 Task: Find connections with filter location Bobo-Dioulasso with filter topic #homes with filter profile language German with filter current company Khaitan & Co with filter school Sankara College of Science and Commerce with filter industry Venture Capital and Private Equity Principals with filter service category DUI Law with filter keywords title Principal
Action: Mouse moved to (480, 91)
Screenshot: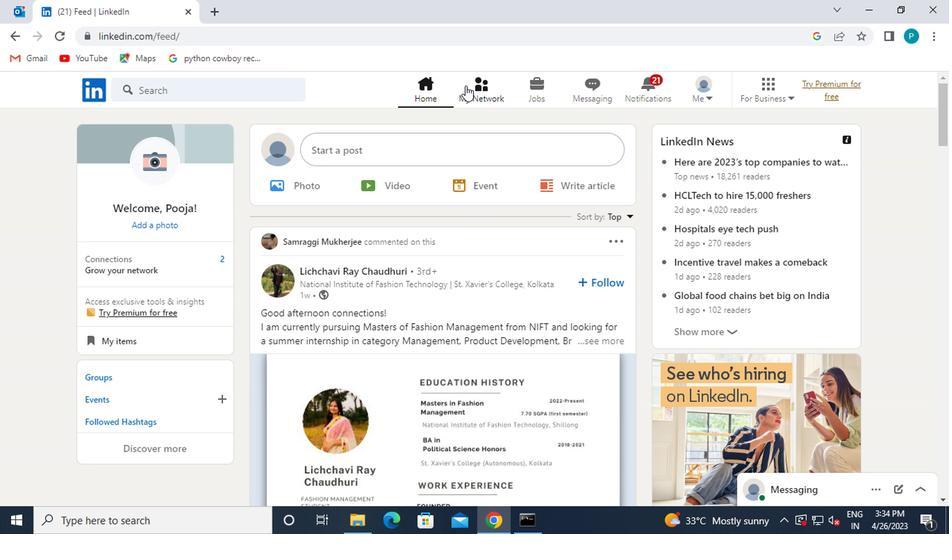 
Action: Mouse pressed left at (480, 91)
Screenshot: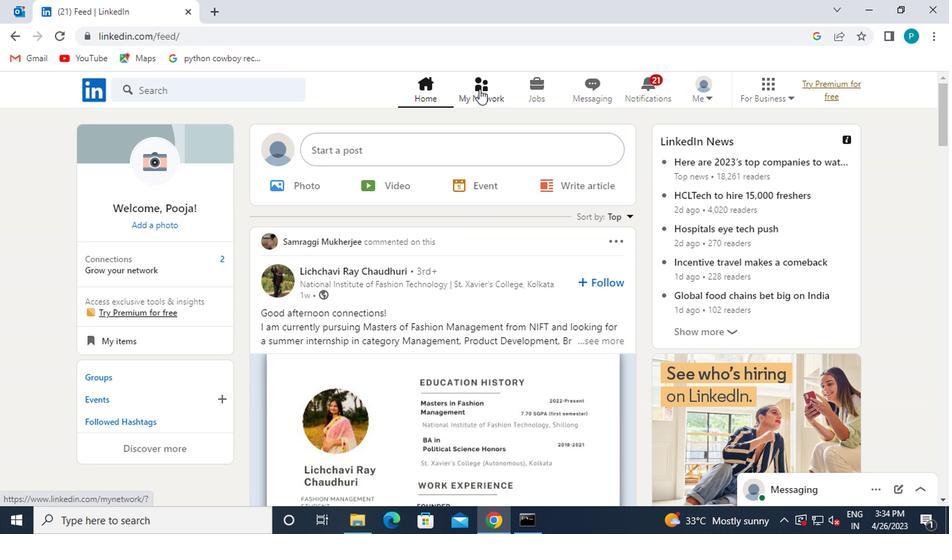 
Action: Mouse moved to (170, 165)
Screenshot: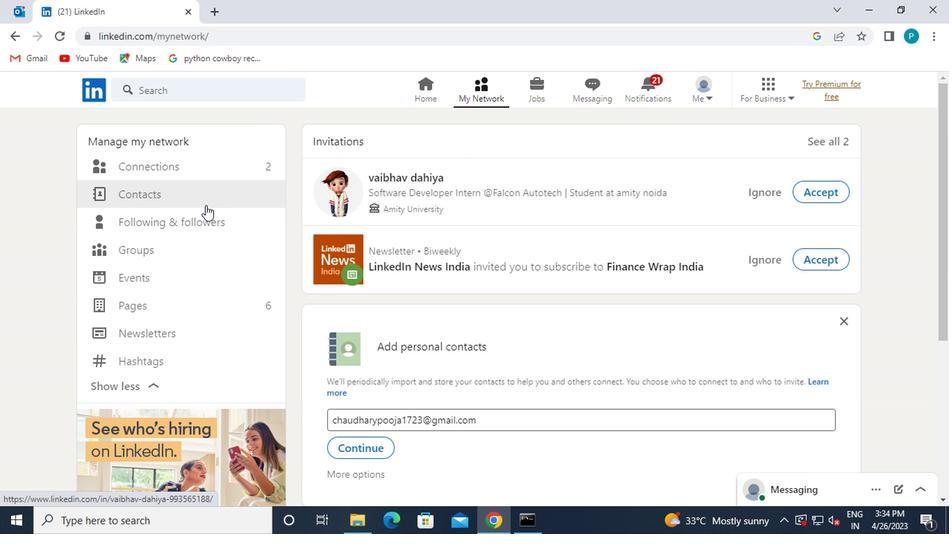 
Action: Mouse pressed left at (170, 165)
Screenshot: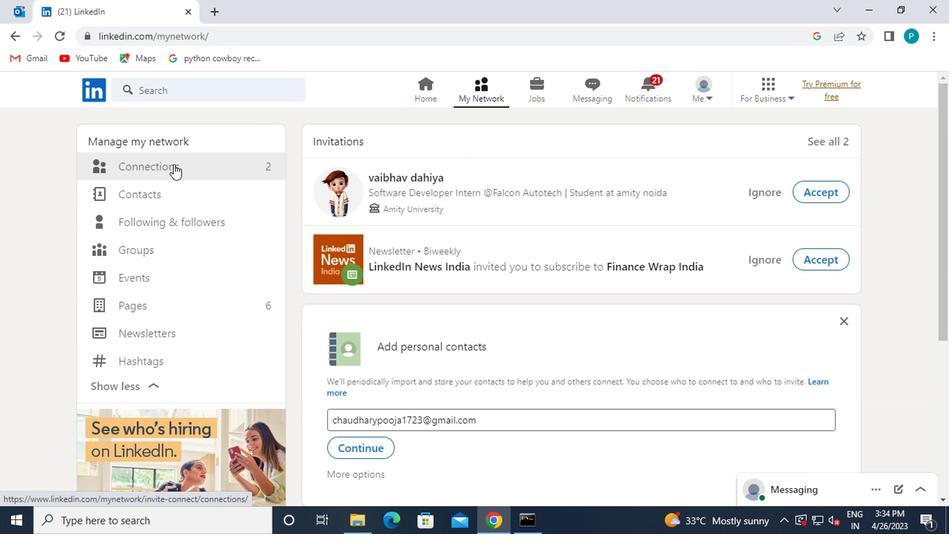 
Action: Mouse moved to (568, 173)
Screenshot: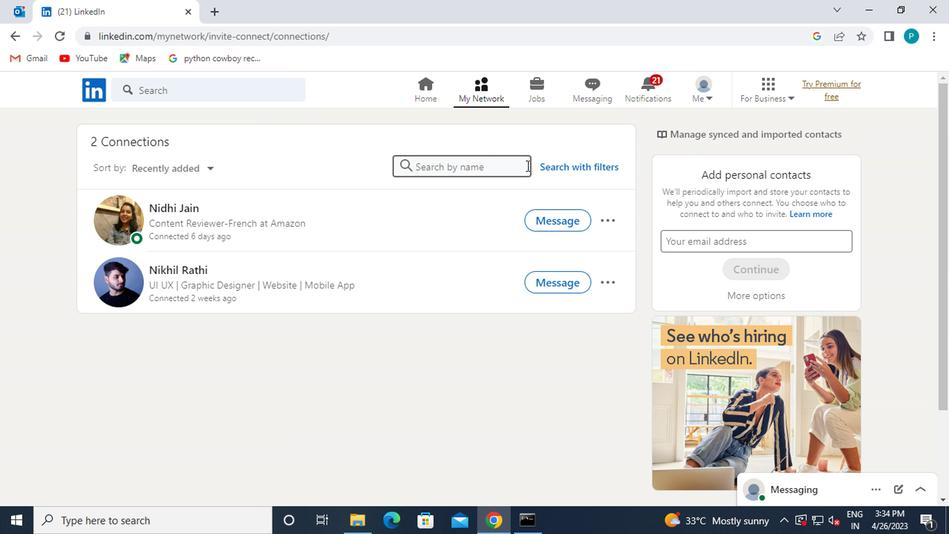 
Action: Mouse pressed left at (568, 173)
Screenshot: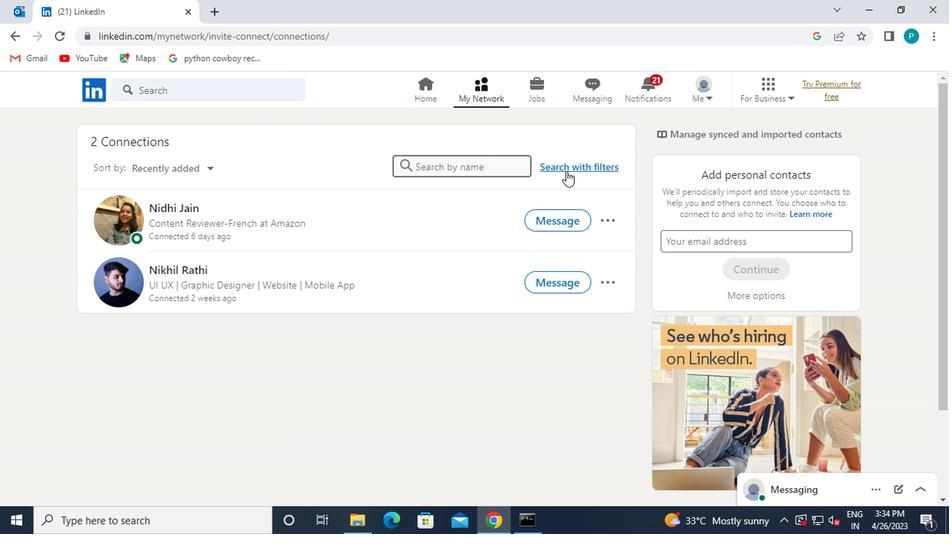 
Action: Mouse moved to (447, 128)
Screenshot: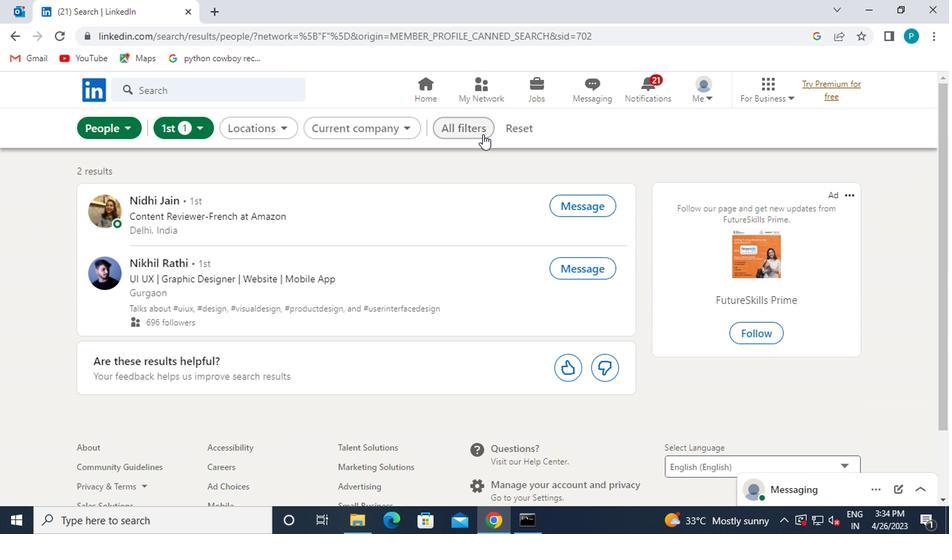 
Action: Mouse pressed left at (447, 128)
Screenshot: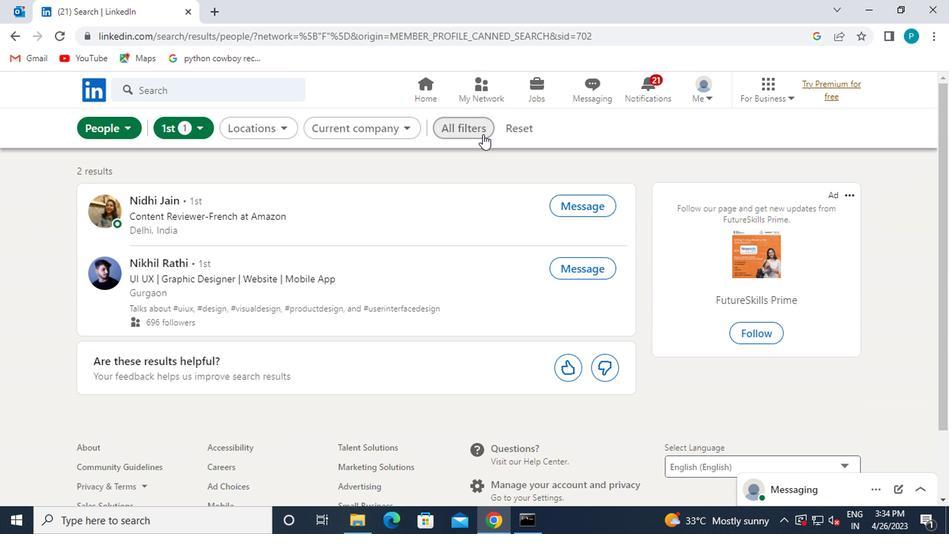 
Action: Mouse moved to (758, 268)
Screenshot: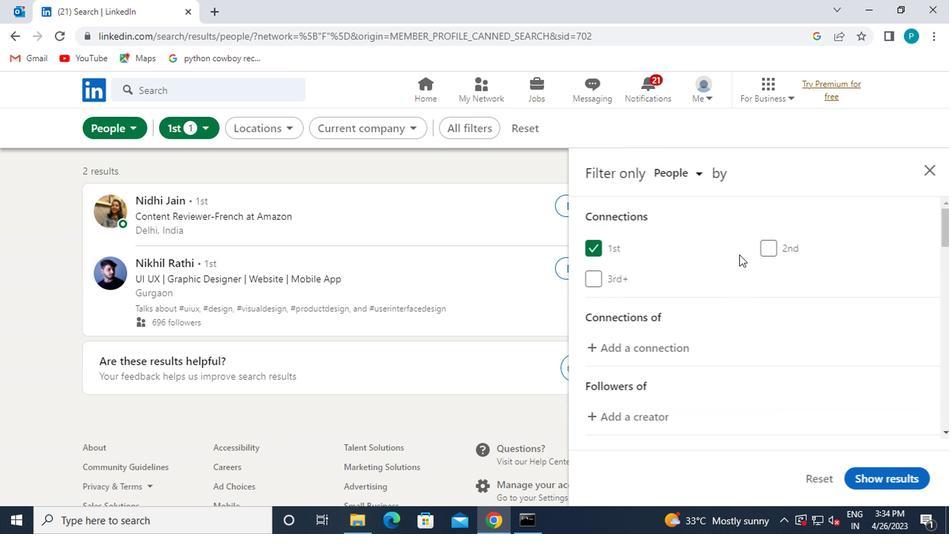 
Action: Mouse scrolled (758, 268) with delta (0, 0)
Screenshot: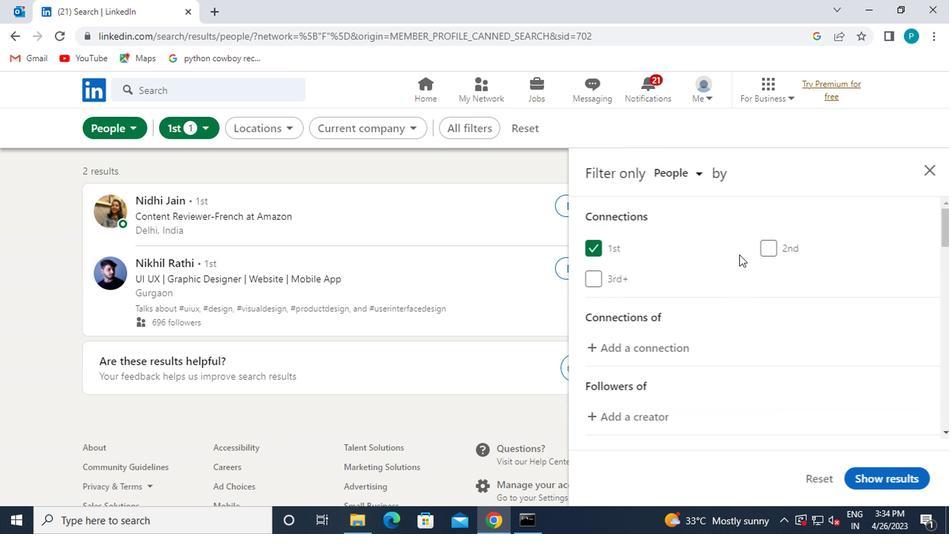 
Action: Mouse moved to (761, 273)
Screenshot: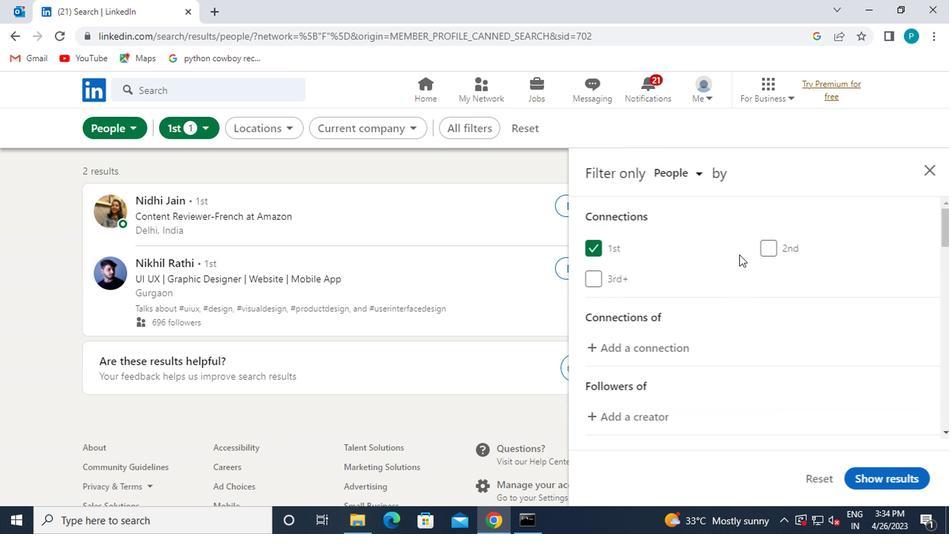 
Action: Mouse scrolled (761, 273) with delta (0, 0)
Screenshot: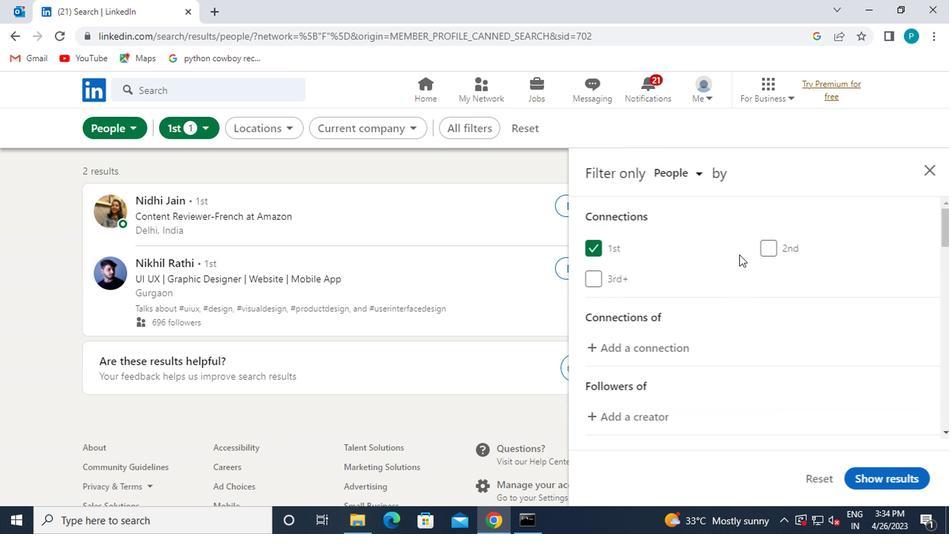 
Action: Mouse moved to (767, 290)
Screenshot: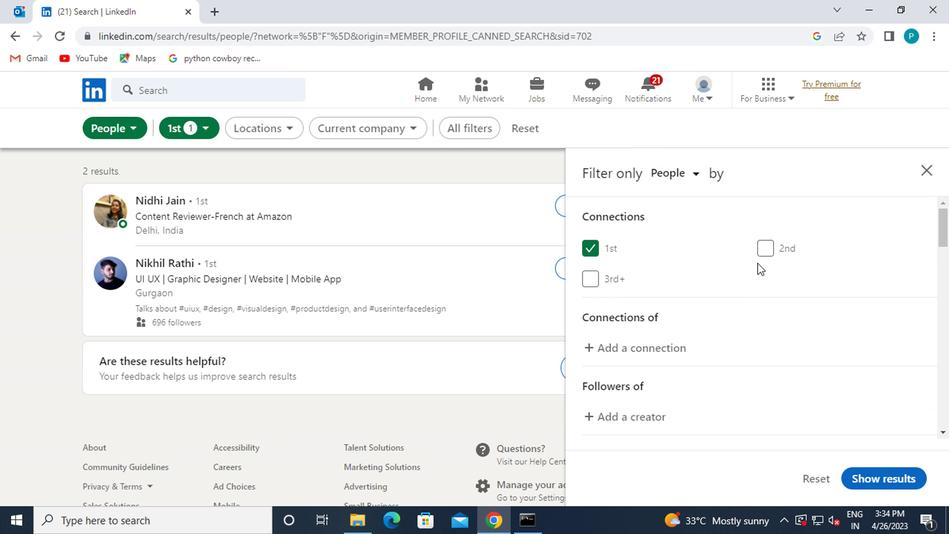 
Action: Mouse scrolled (767, 289) with delta (0, 0)
Screenshot: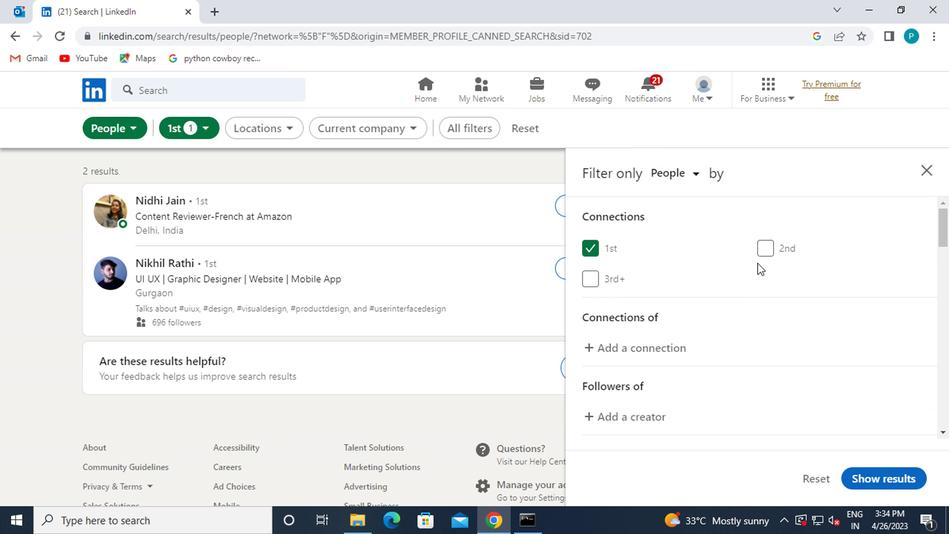
Action: Mouse moved to (777, 350)
Screenshot: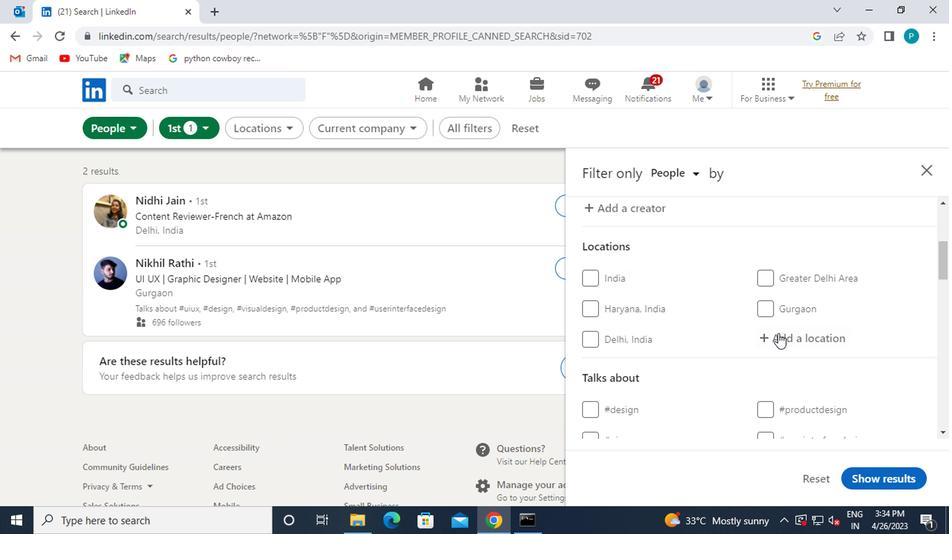 
Action: Mouse pressed left at (777, 350)
Screenshot: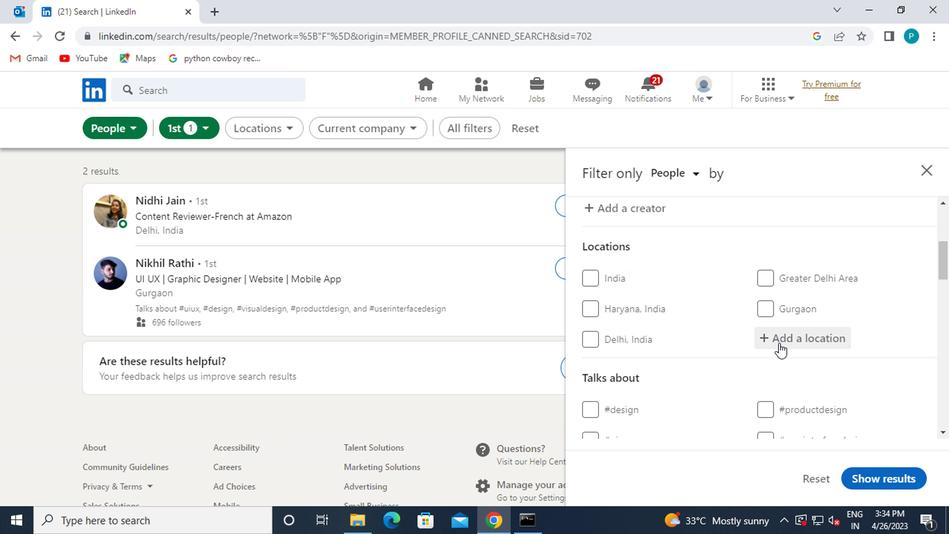 
Action: Mouse moved to (781, 346)
Screenshot: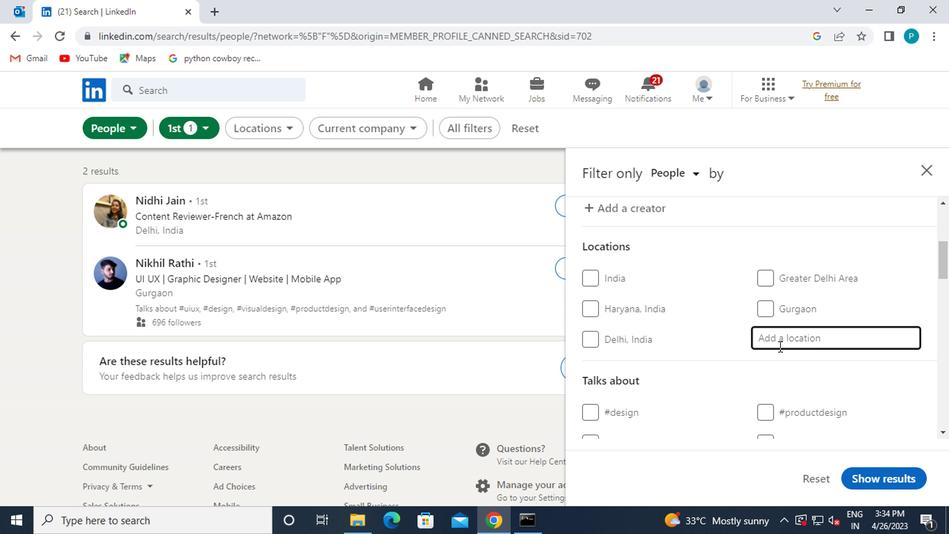 
Action: Key pressed <Key.caps_lock>b<Key.caps_lock>obo-dioulasso
Screenshot: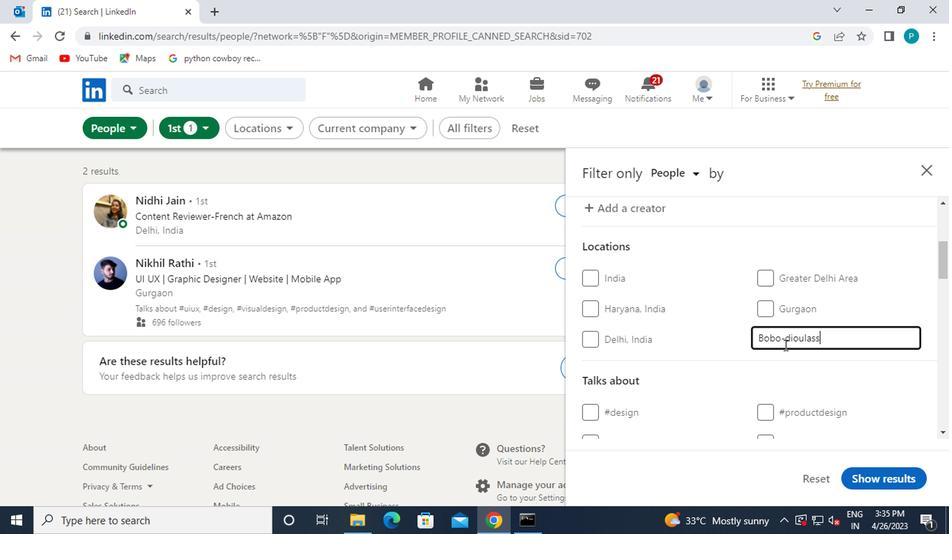 
Action: Mouse moved to (723, 377)
Screenshot: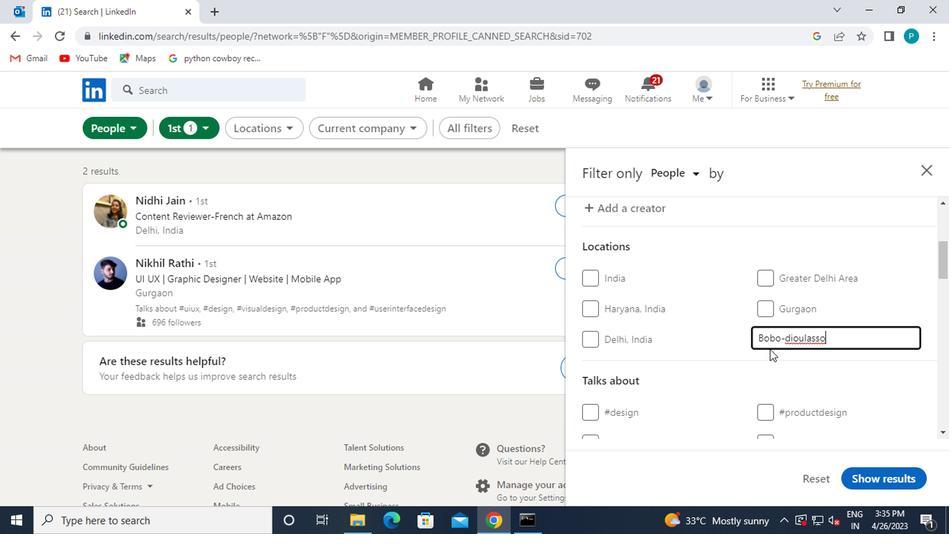 
Action: Mouse scrolled (723, 376) with delta (0, 0)
Screenshot: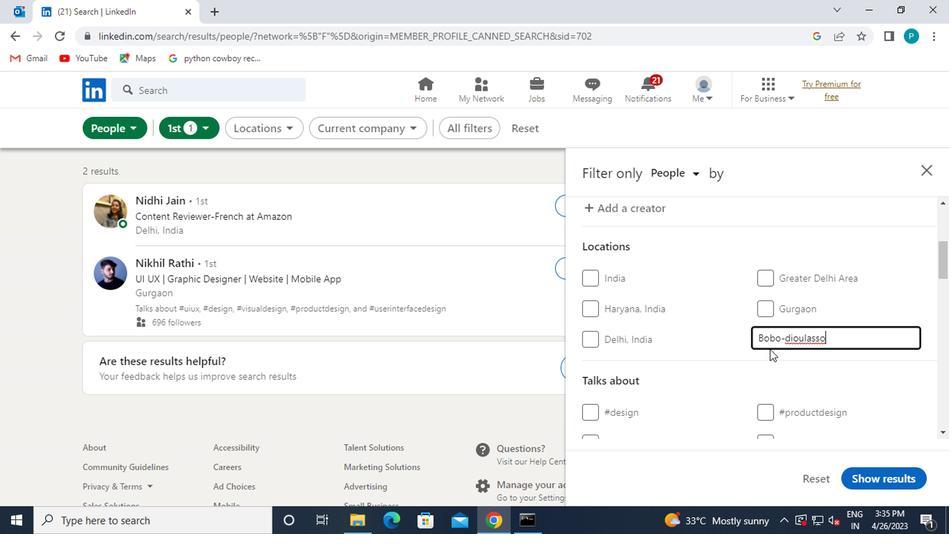 
Action: Mouse moved to (721, 377)
Screenshot: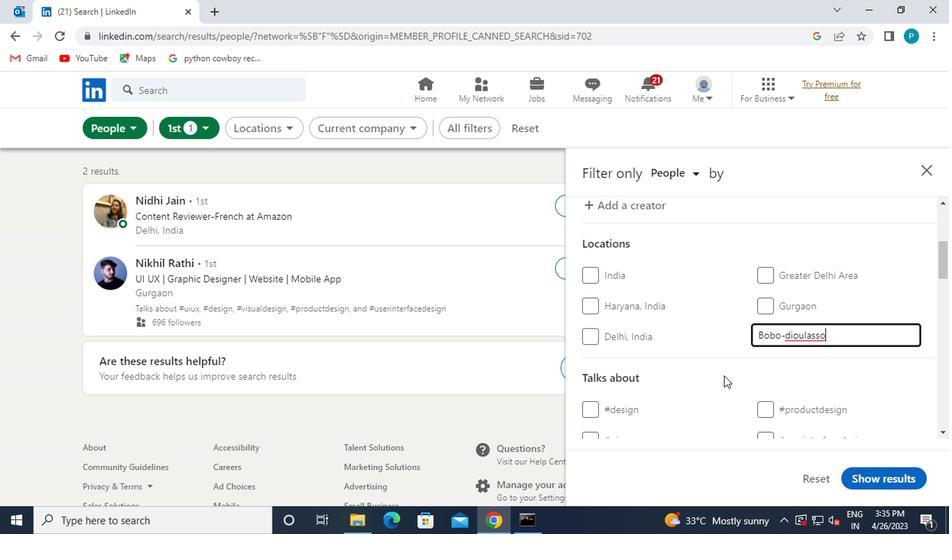 
Action: Mouse scrolled (721, 376) with delta (0, 0)
Screenshot: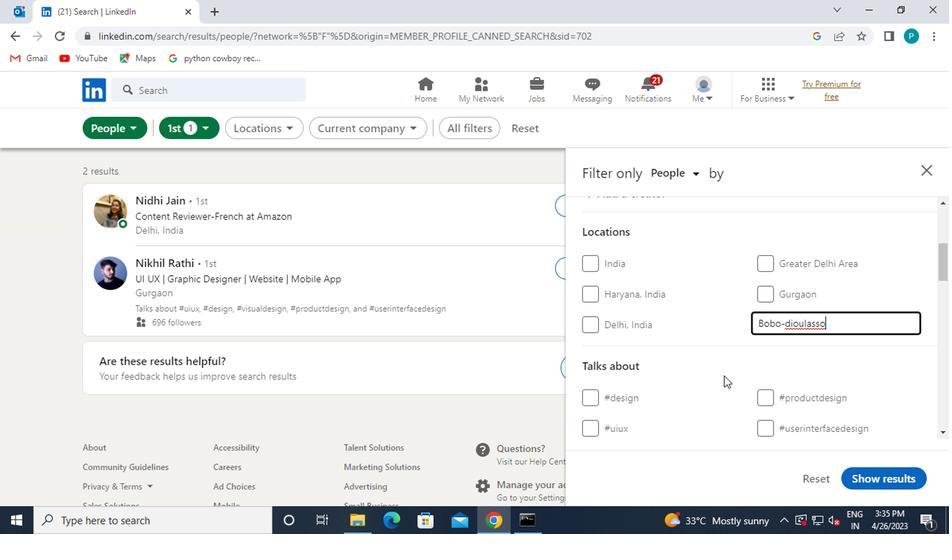 
Action: Mouse moved to (789, 340)
Screenshot: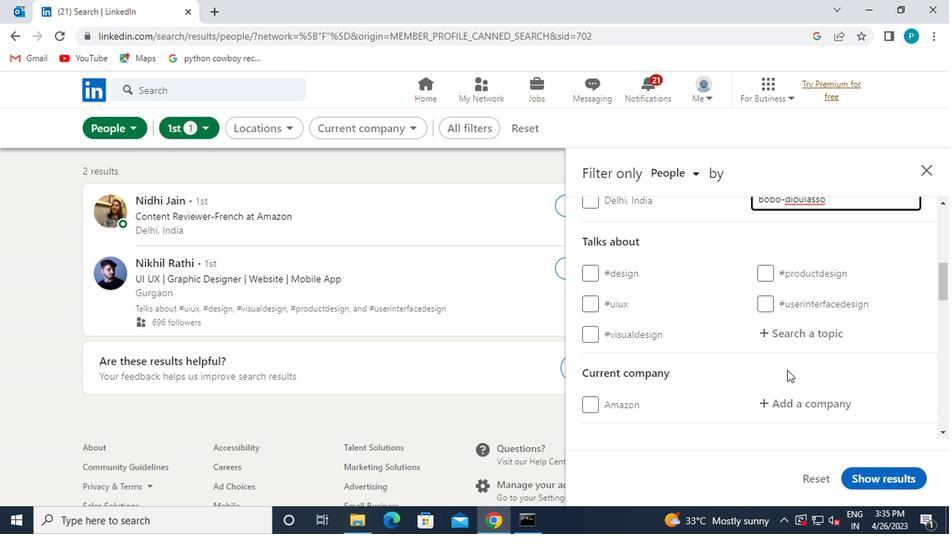 
Action: Mouse pressed left at (789, 340)
Screenshot: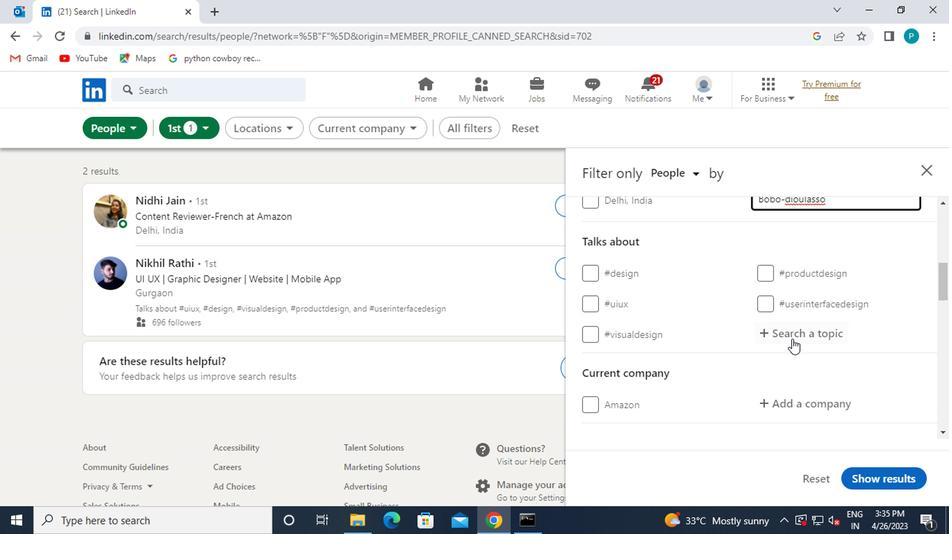 
Action: Key pressed <Key.shift>#HOMES
Screenshot: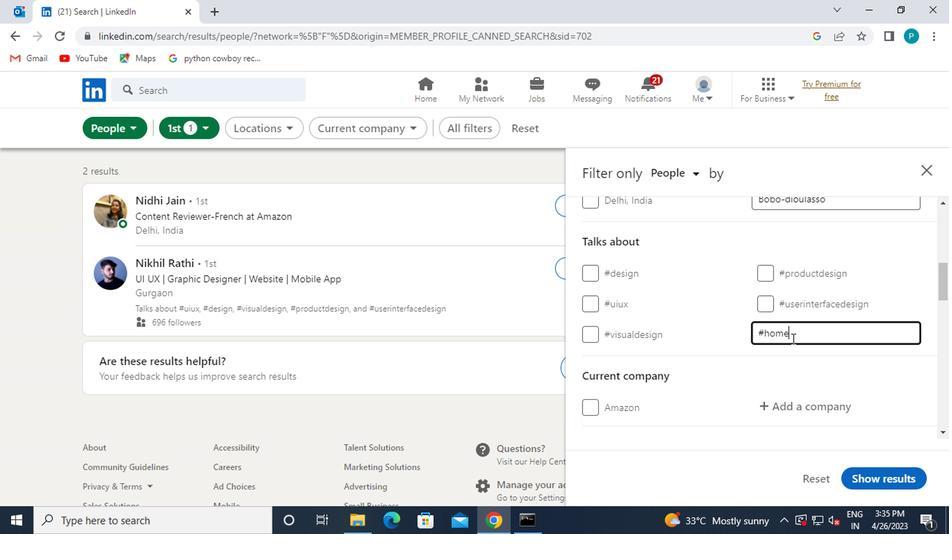 
Action: Mouse moved to (780, 344)
Screenshot: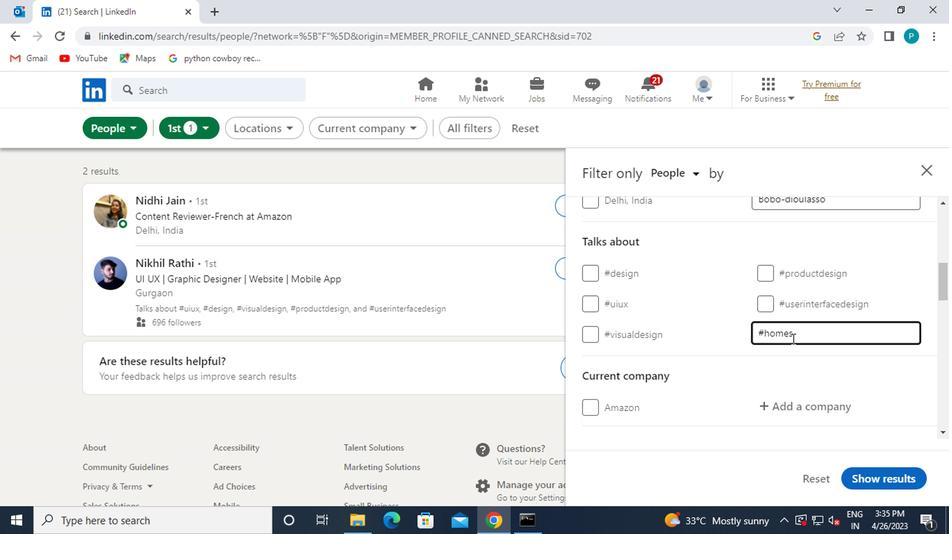 
Action: Mouse scrolled (780, 343) with delta (0, 0)
Screenshot: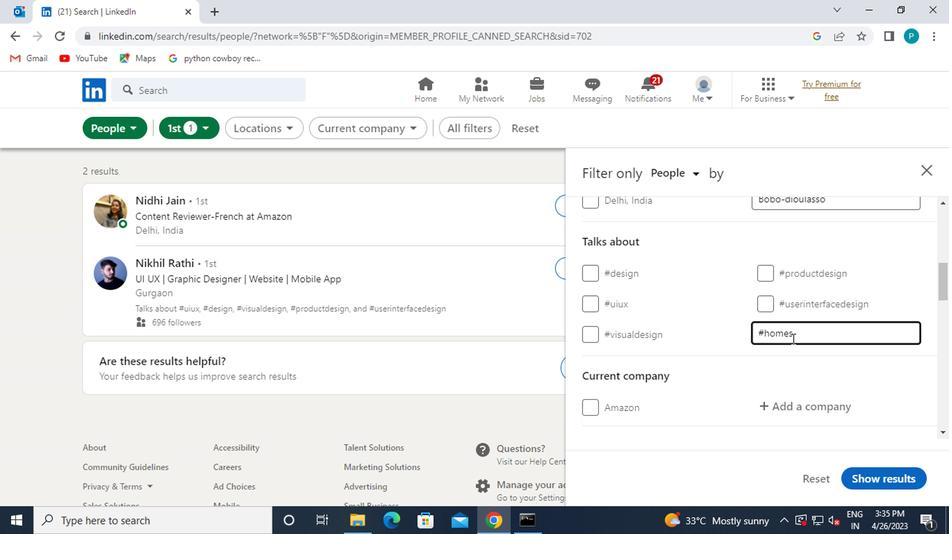 
Action: Mouse moved to (777, 346)
Screenshot: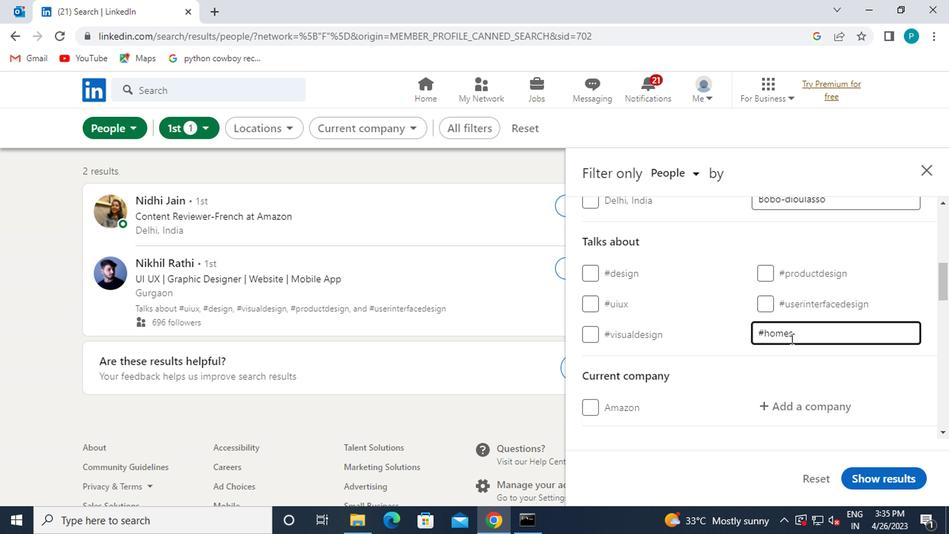 
Action: Mouse scrolled (777, 345) with delta (0, 0)
Screenshot: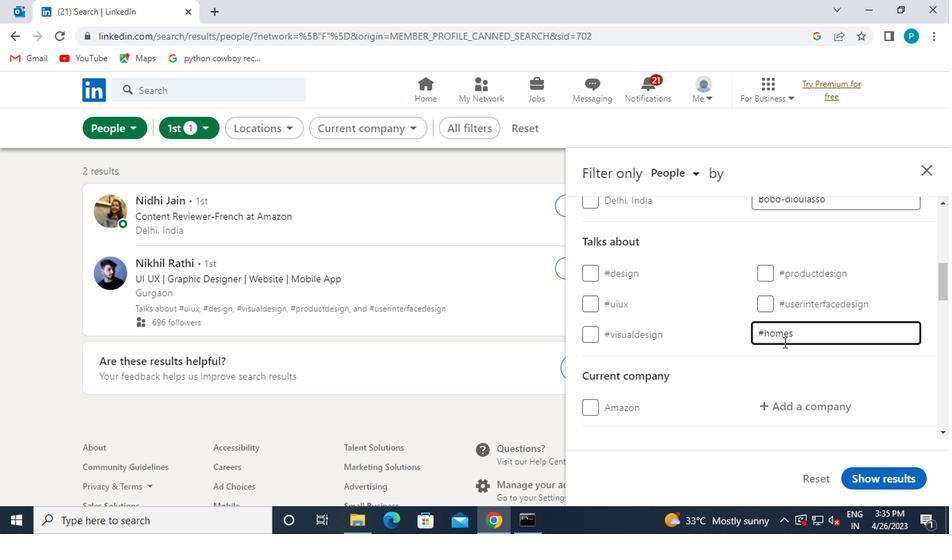 
Action: Mouse moved to (775, 273)
Screenshot: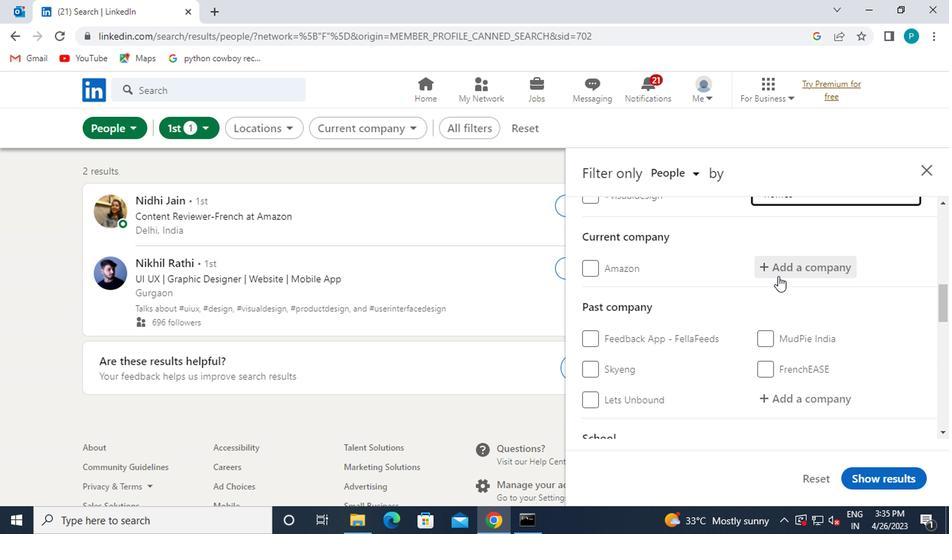 
Action: Mouse pressed left at (775, 273)
Screenshot: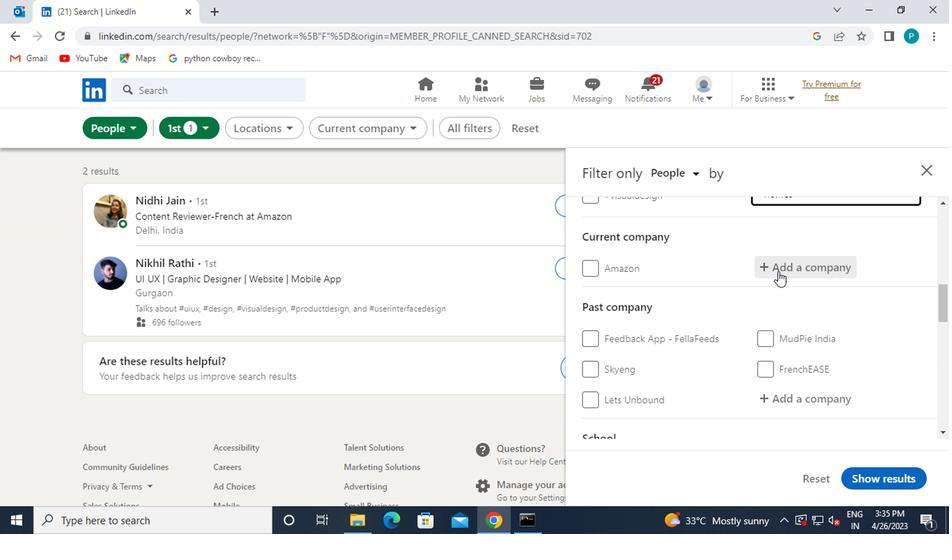 
Action: Mouse moved to (776, 276)
Screenshot: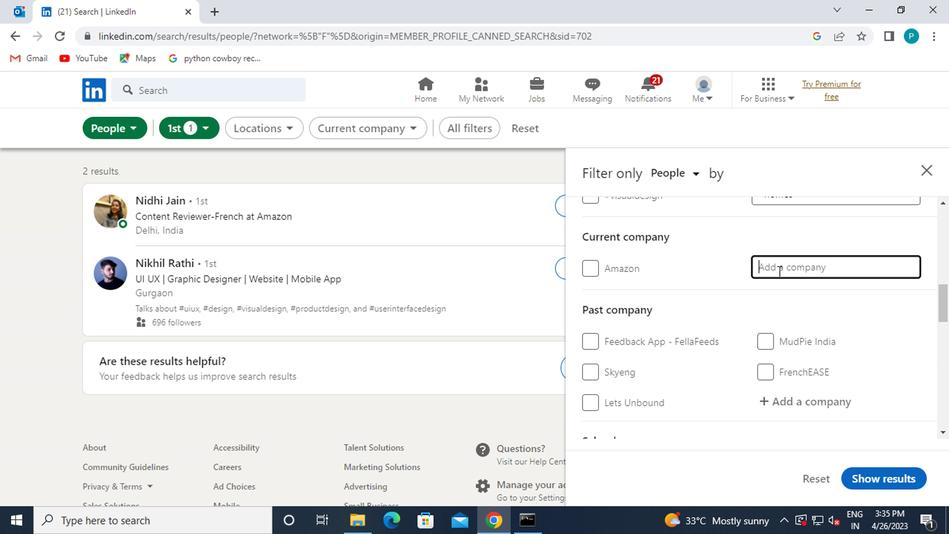 
Action: Key pressed KHAIT
Screenshot: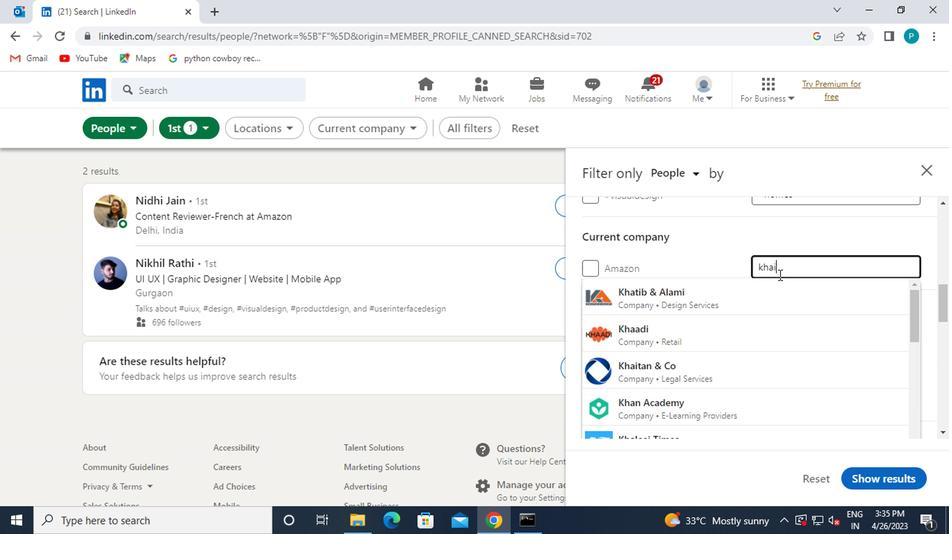 
Action: Mouse moved to (752, 300)
Screenshot: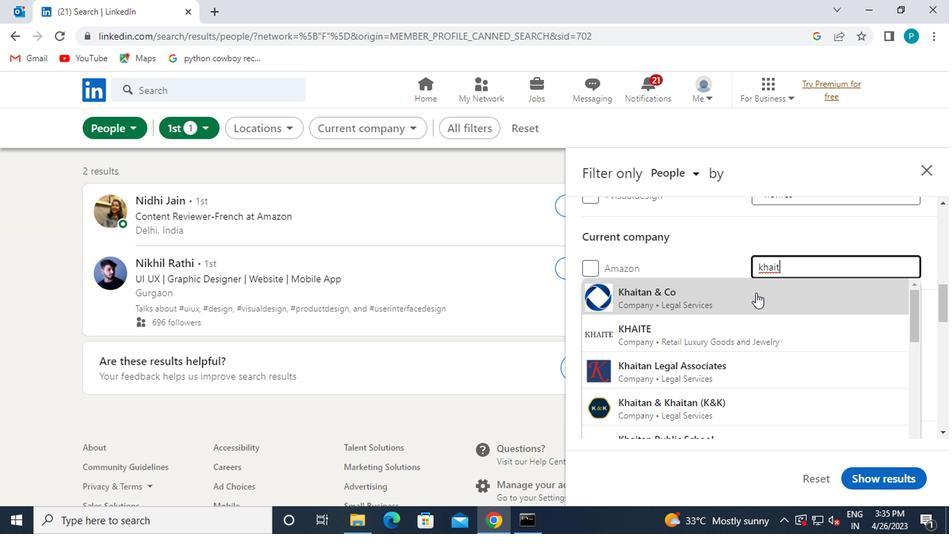 
Action: Mouse pressed left at (752, 300)
Screenshot: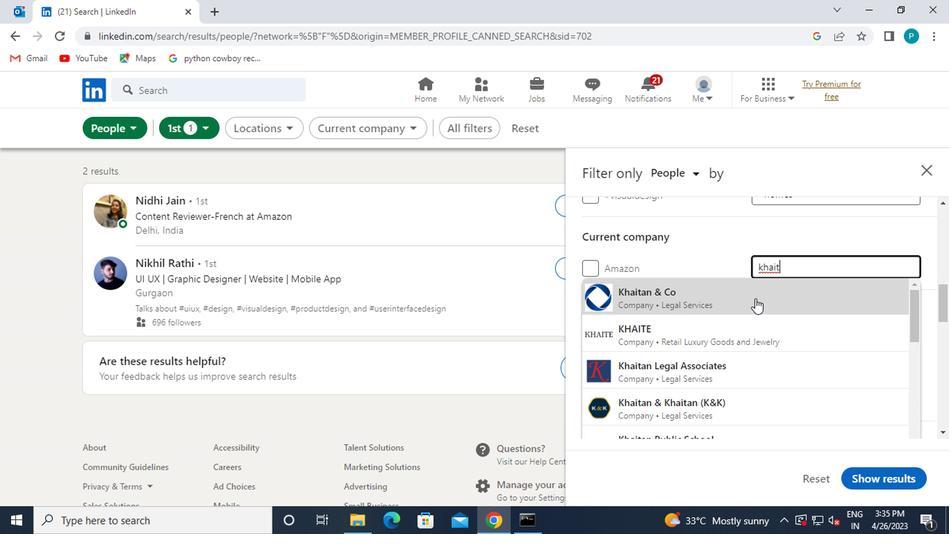 
Action: Mouse moved to (737, 329)
Screenshot: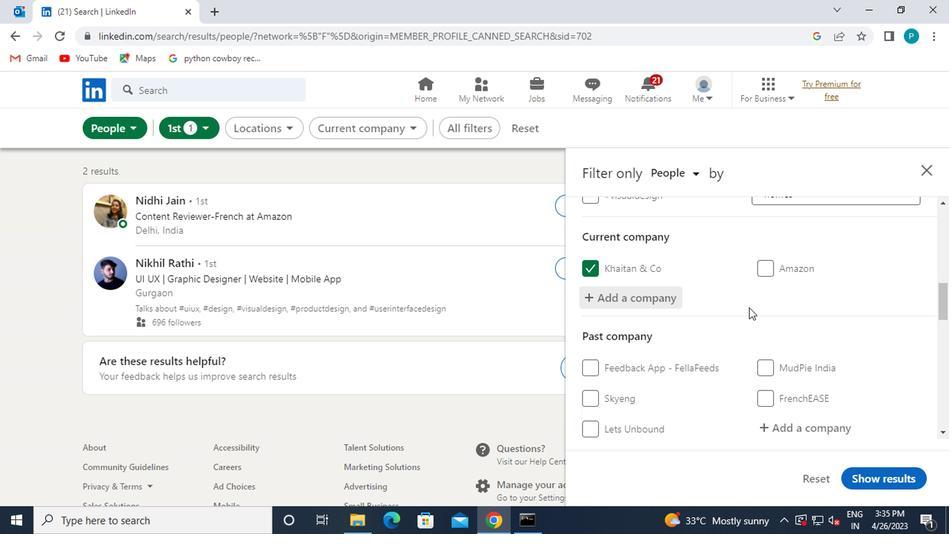 
Action: Mouse scrolled (737, 329) with delta (0, 0)
Screenshot: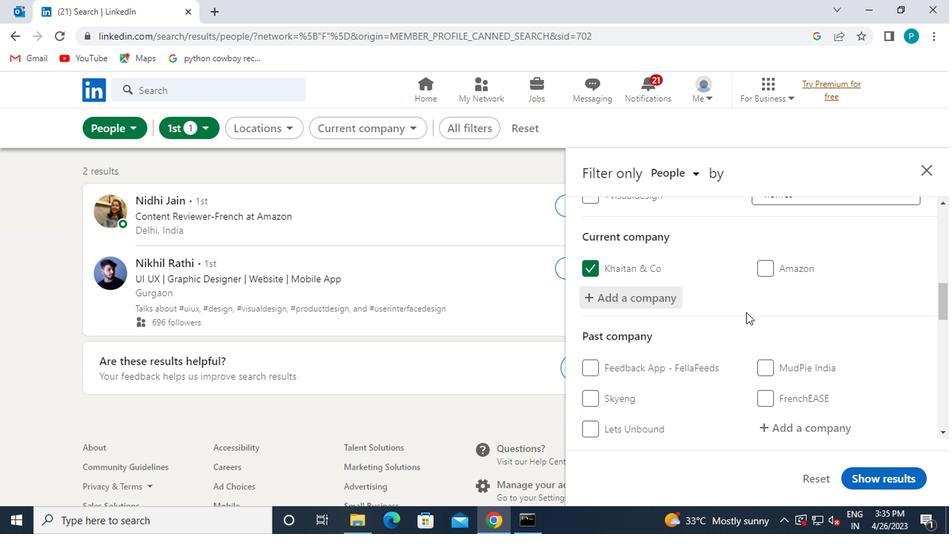 
Action: Mouse scrolled (737, 329) with delta (0, 0)
Screenshot: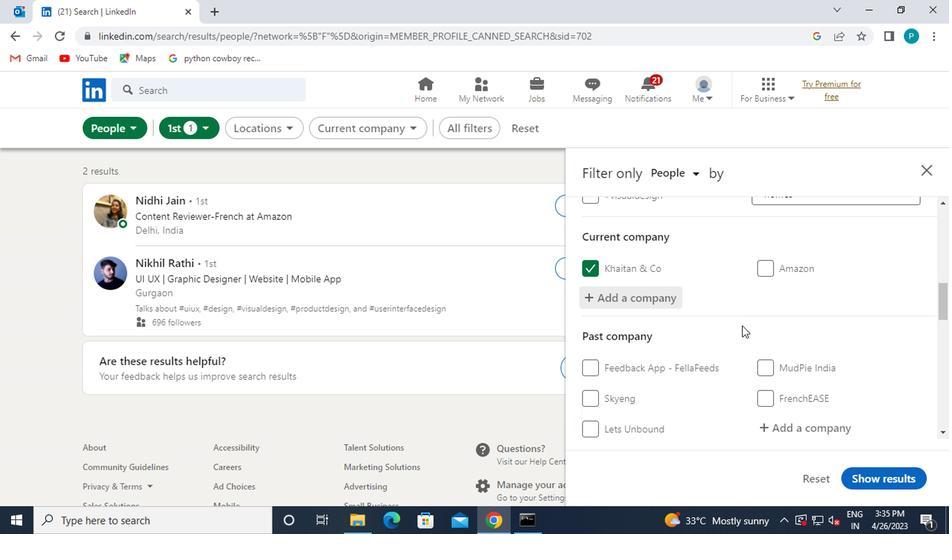 
Action: Mouse moved to (735, 344)
Screenshot: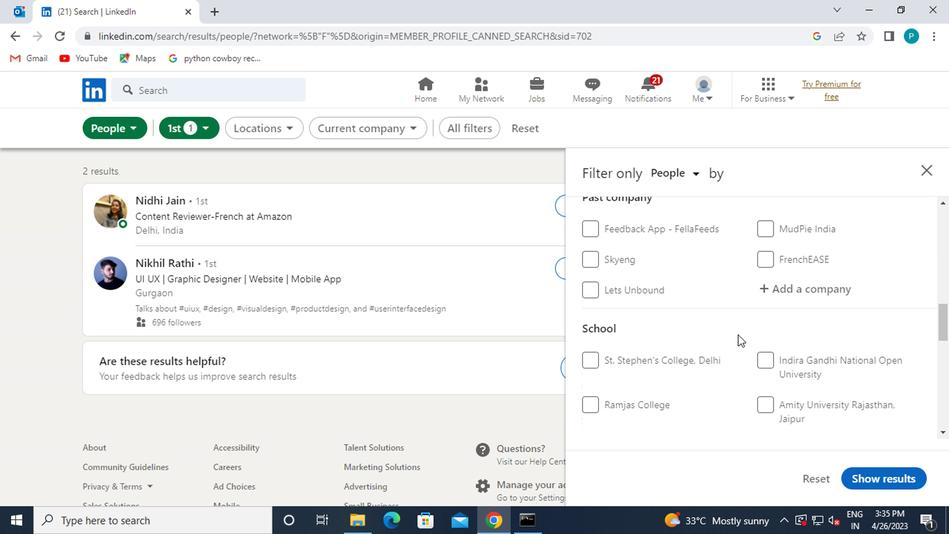 
Action: Mouse scrolled (735, 343) with delta (0, 0)
Screenshot: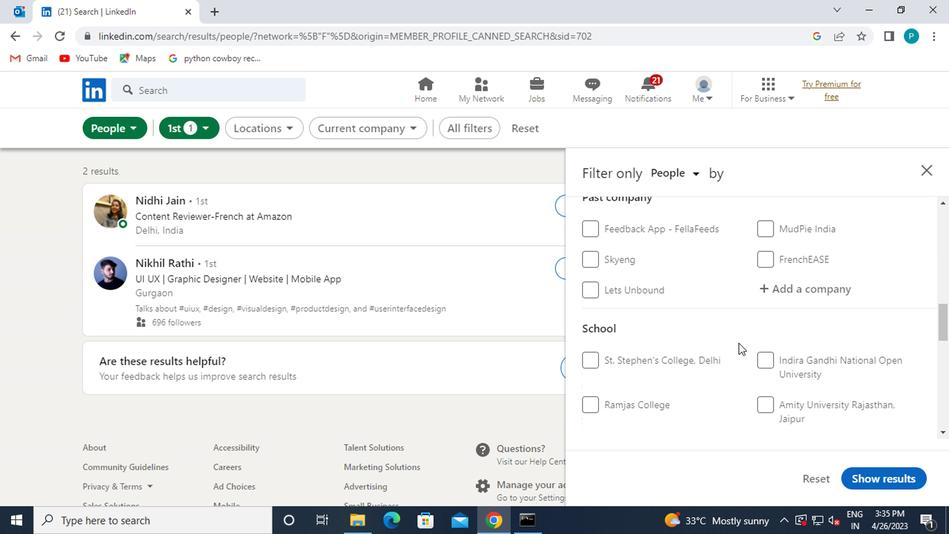 
Action: Mouse moved to (770, 375)
Screenshot: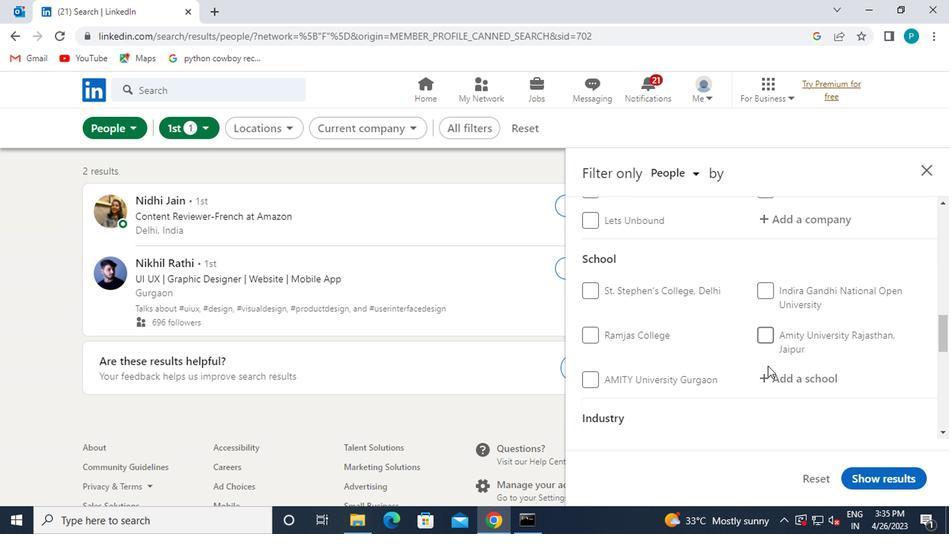 
Action: Mouse pressed left at (770, 375)
Screenshot: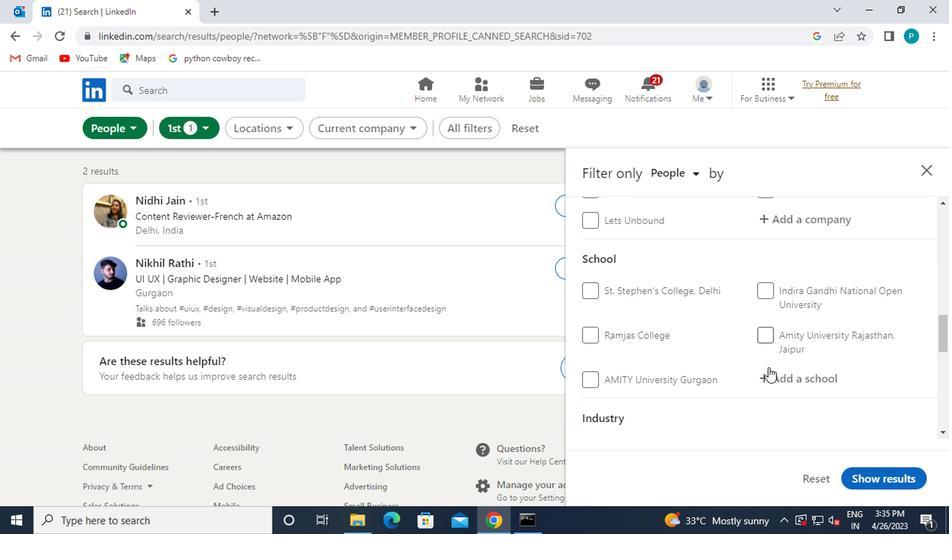 
Action: Mouse moved to (770, 366)
Screenshot: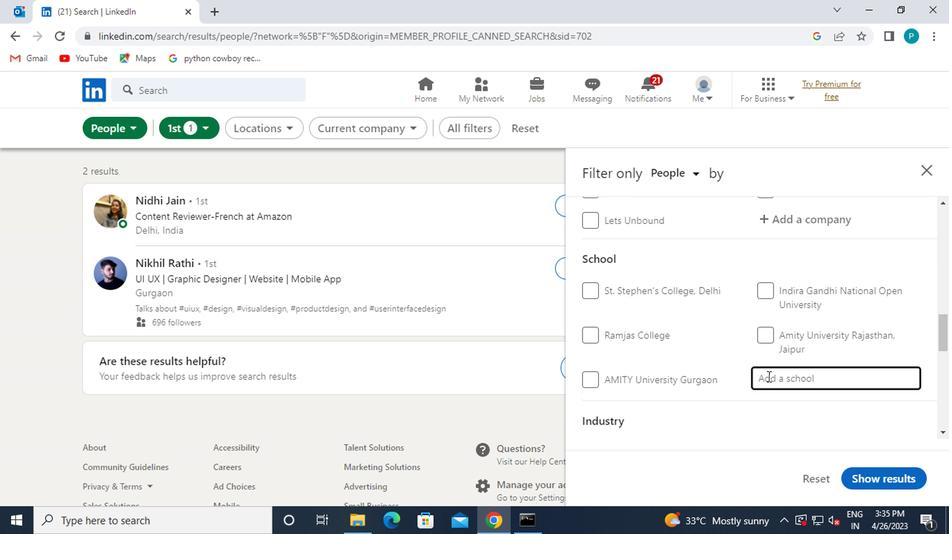 
Action: Key pressed SANKARA
Screenshot: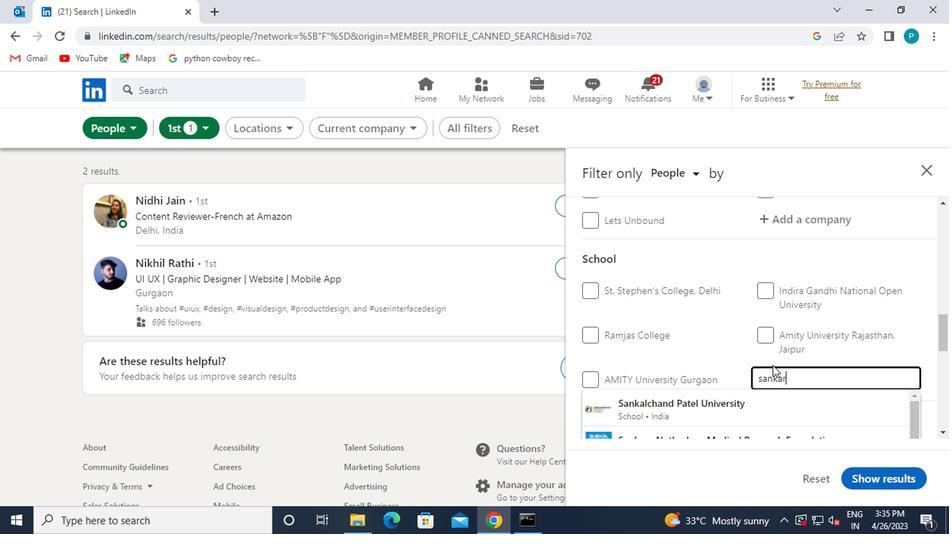 
Action: Mouse moved to (693, 372)
Screenshot: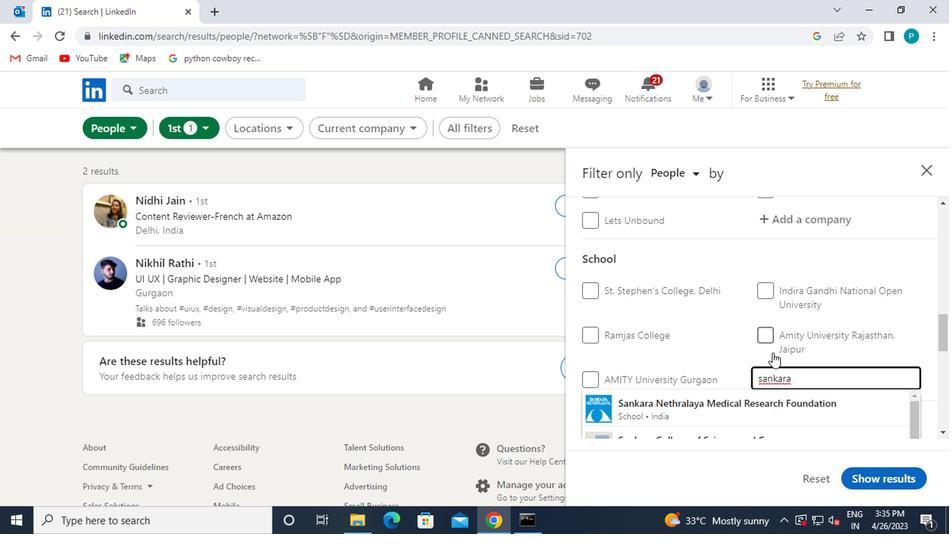 
Action: Mouse scrolled (693, 372) with delta (0, 0)
Screenshot: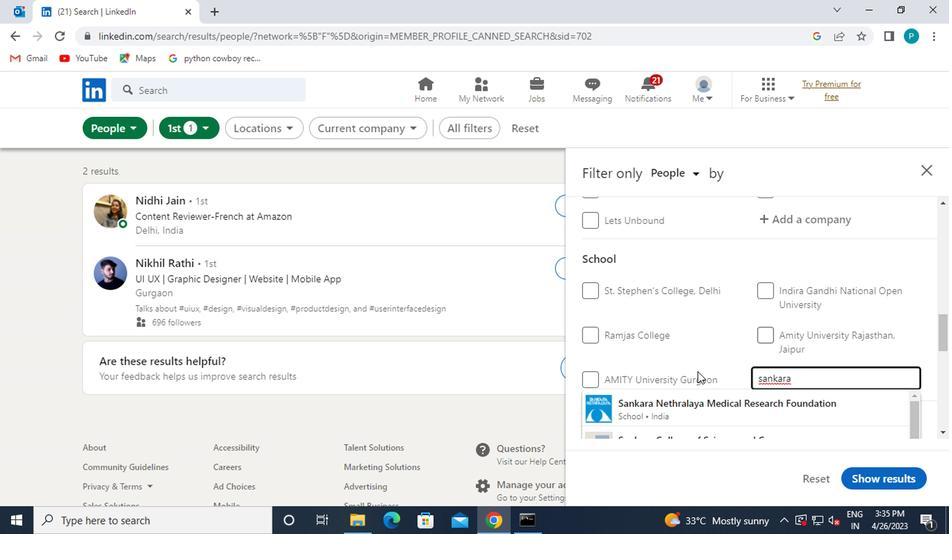 
Action: Mouse scrolled (693, 372) with delta (0, 0)
Screenshot: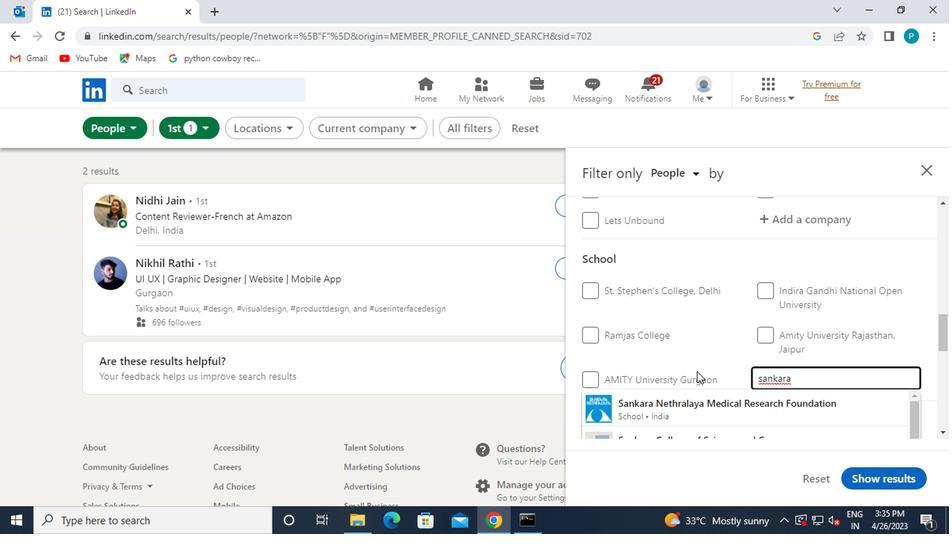 
Action: Mouse moved to (651, 310)
Screenshot: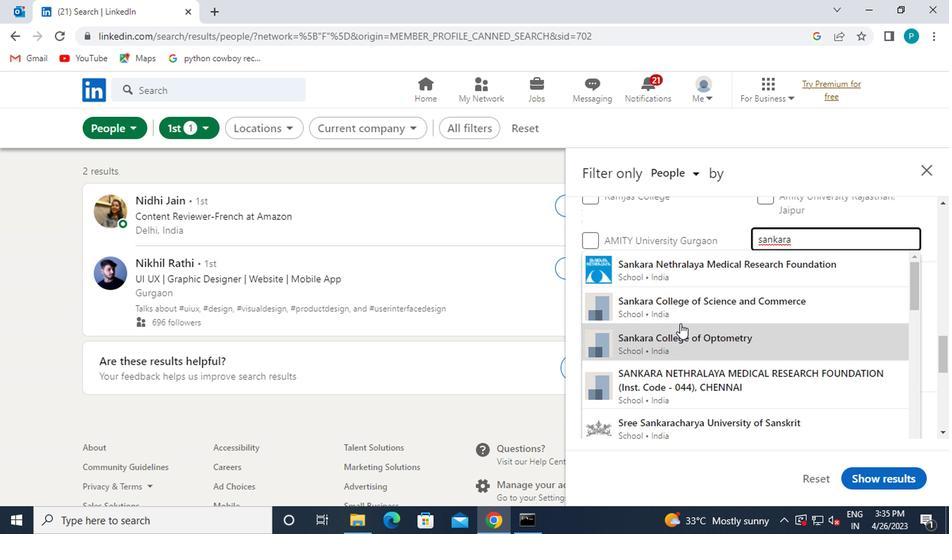 
Action: Mouse pressed left at (651, 310)
Screenshot: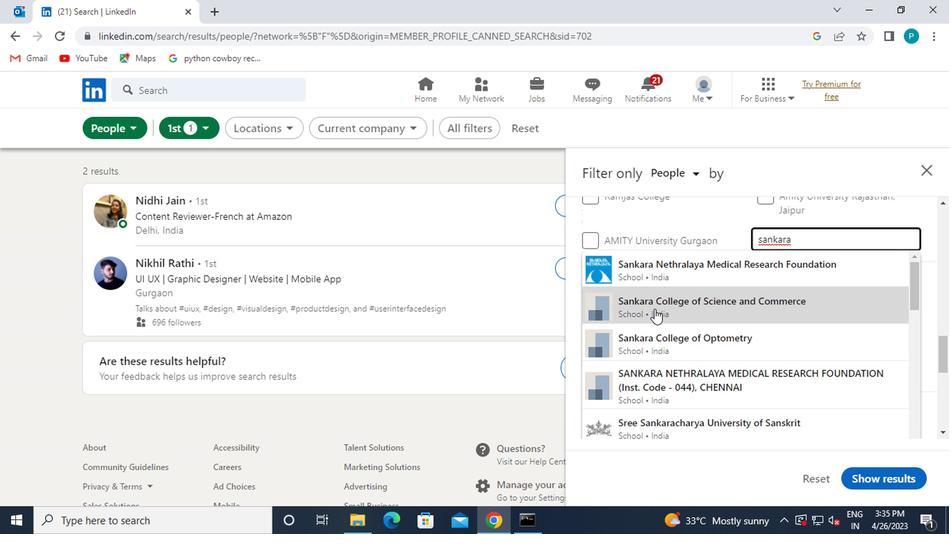 
Action: Mouse scrolled (651, 309) with delta (0, 0)
Screenshot: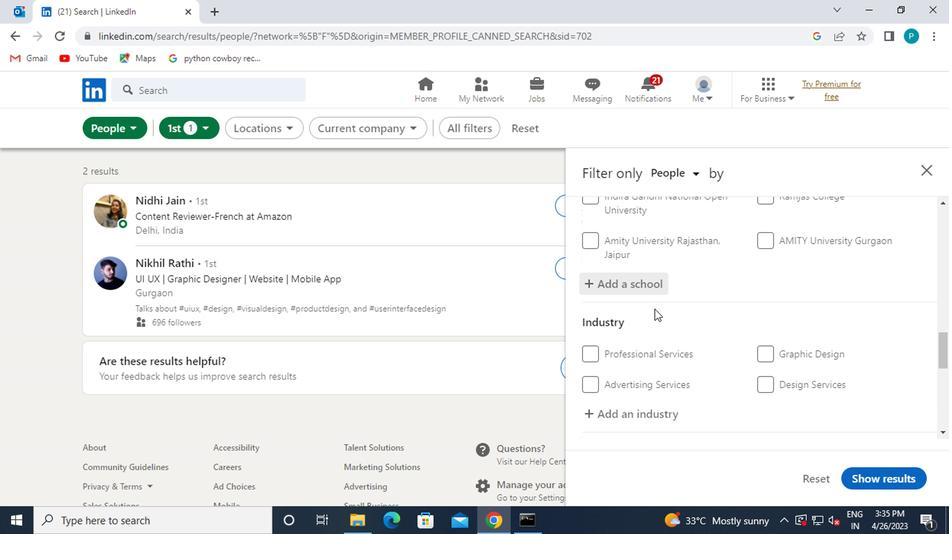 
Action: Mouse scrolled (651, 309) with delta (0, 0)
Screenshot: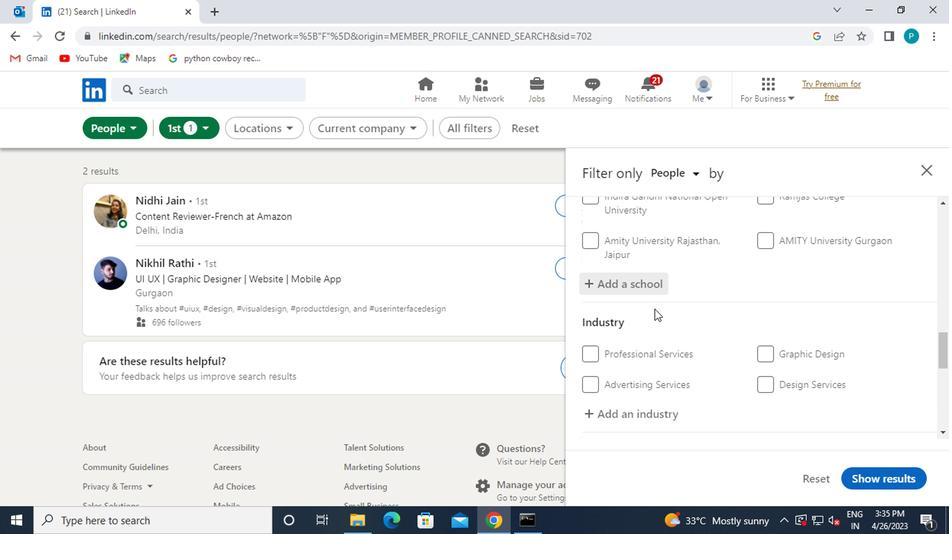 
Action: Mouse moved to (612, 288)
Screenshot: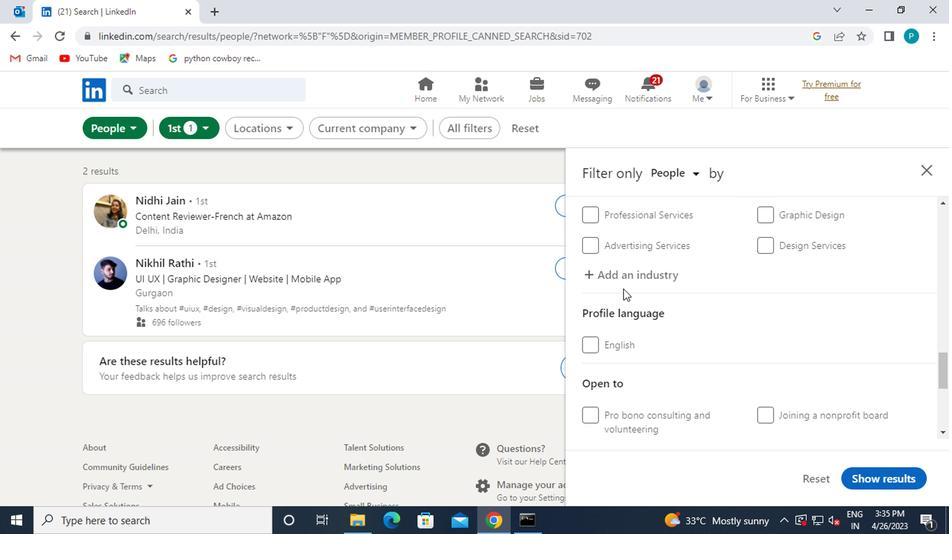 
Action: Mouse pressed left at (612, 288)
Screenshot: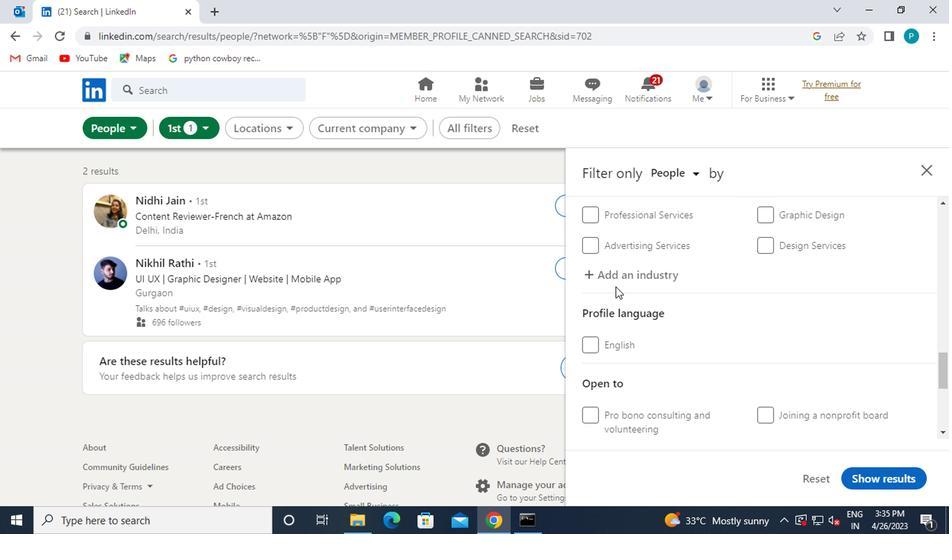 
Action: Mouse moved to (607, 282)
Screenshot: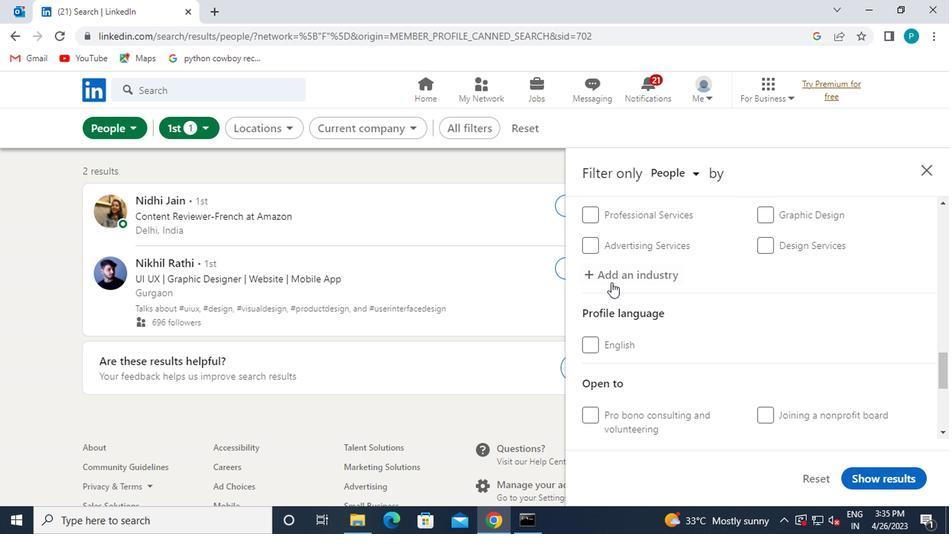 
Action: Mouse pressed left at (607, 282)
Screenshot: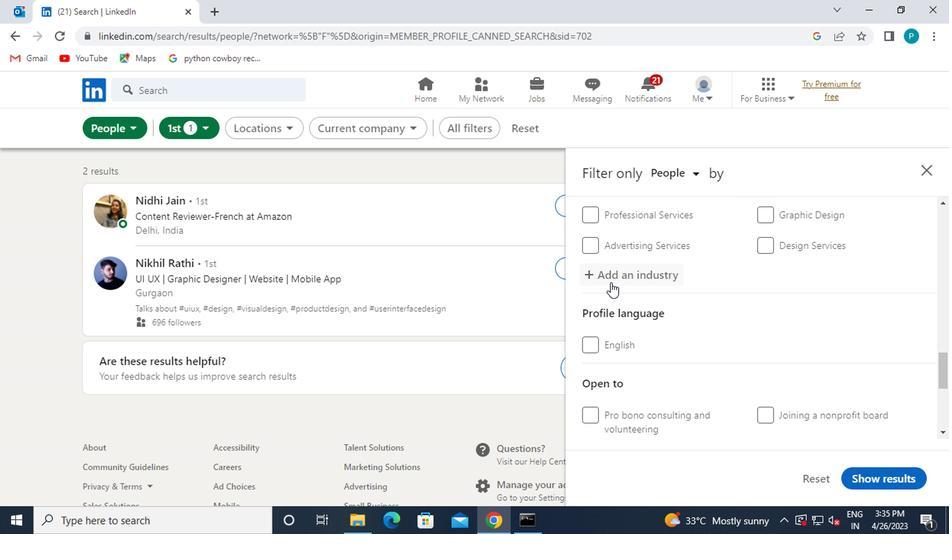 
Action: Key pressed VENTU
Screenshot: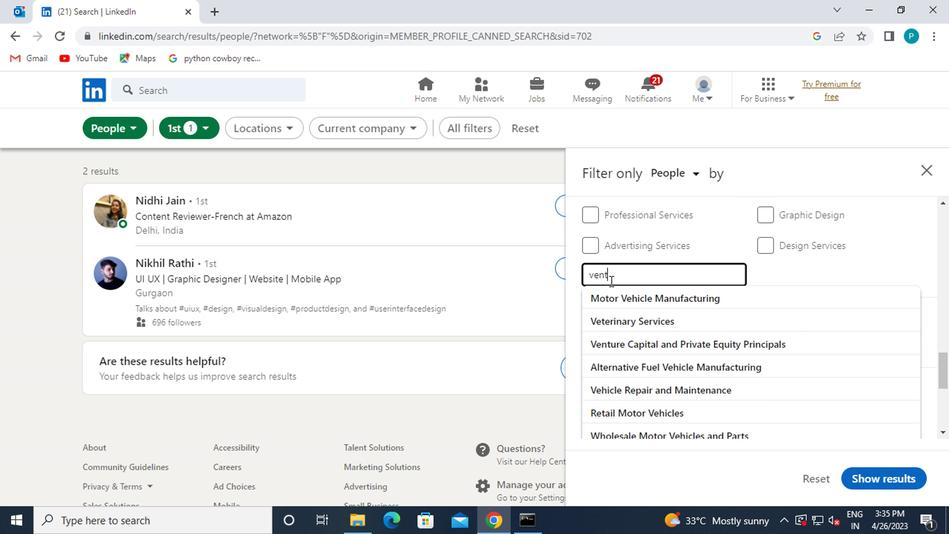 
Action: Mouse moved to (600, 297)
Screenshot: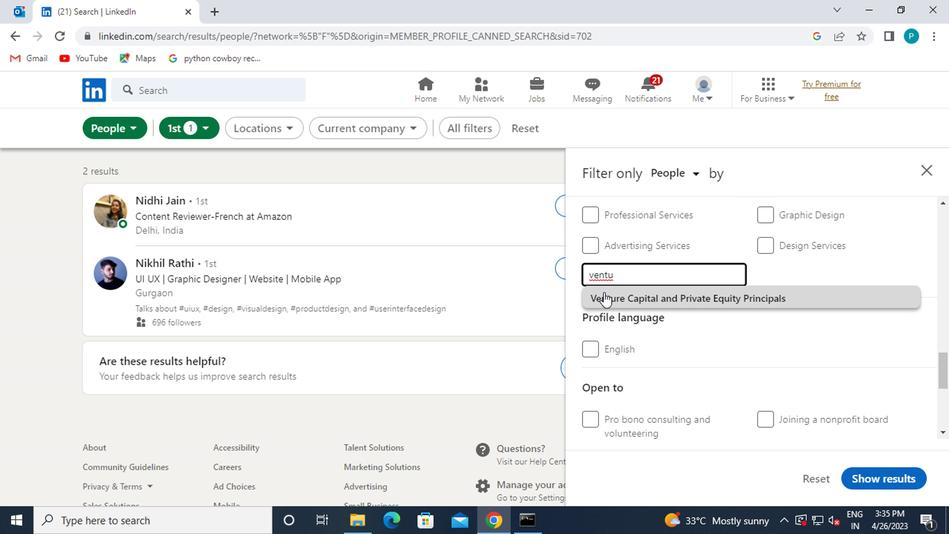 
Action: Mouse pressed left at (600, 297)
Screenshot: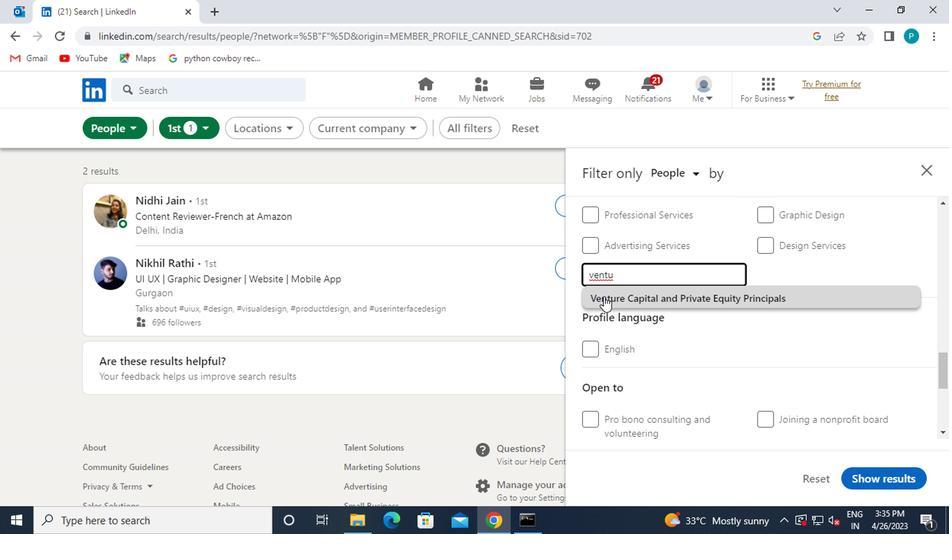 
Action: Mouse scrolled (600, 297) with delta (0, 0)
Screenshot: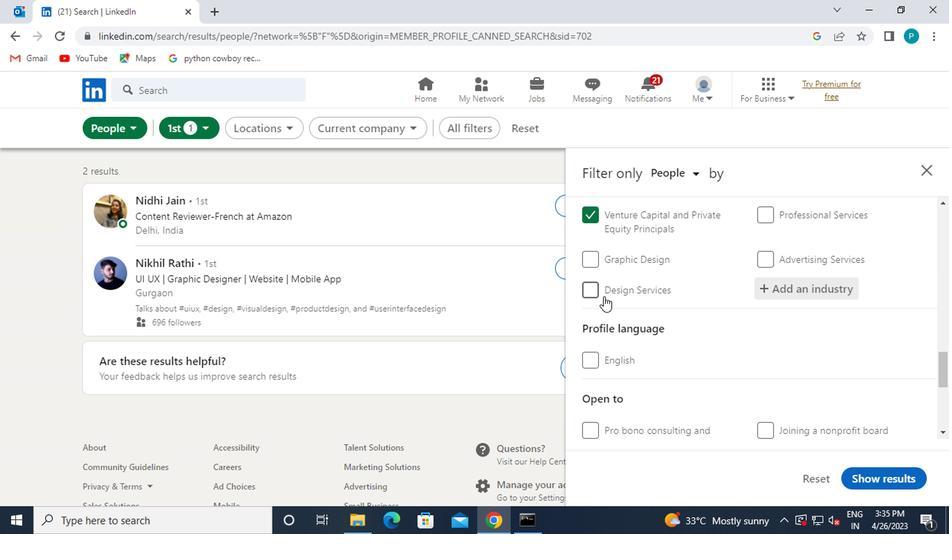 
Action: Mouse scrolled (600, 297) with delta (0, 0)
Screenshot: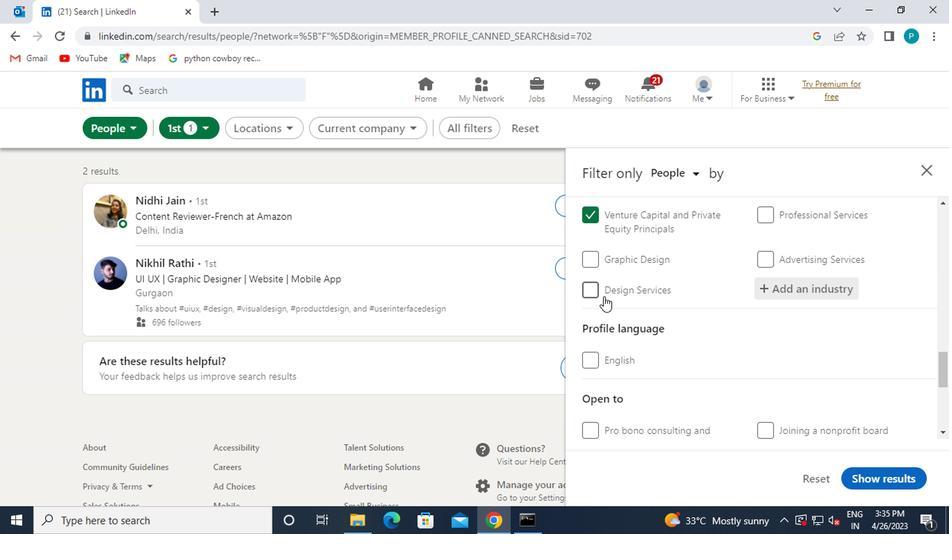 
Action: Mouse moved to (600, 370)
Screenshot: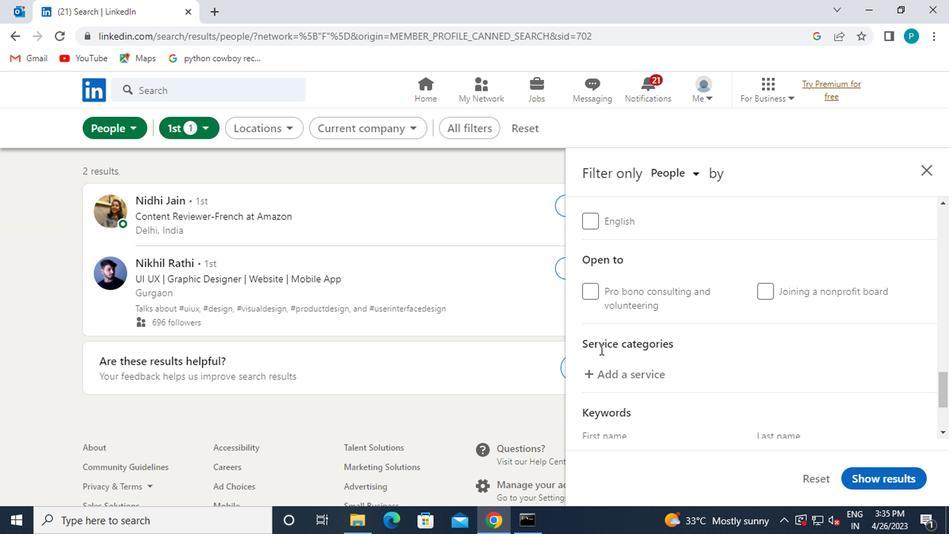 
Action: Mouse pressed left at (600, 370)
Screenshot: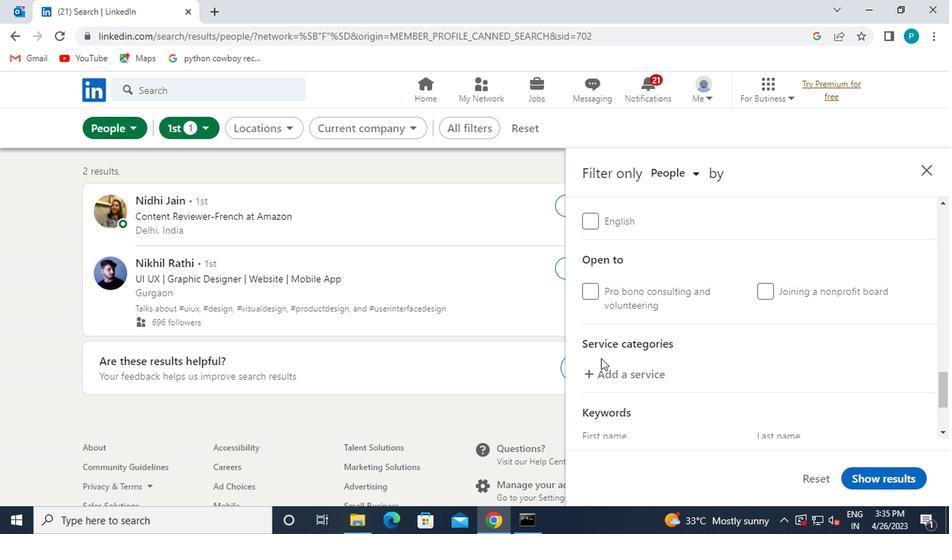 
Action: Mouse moved to (594, 375)
Screenshot: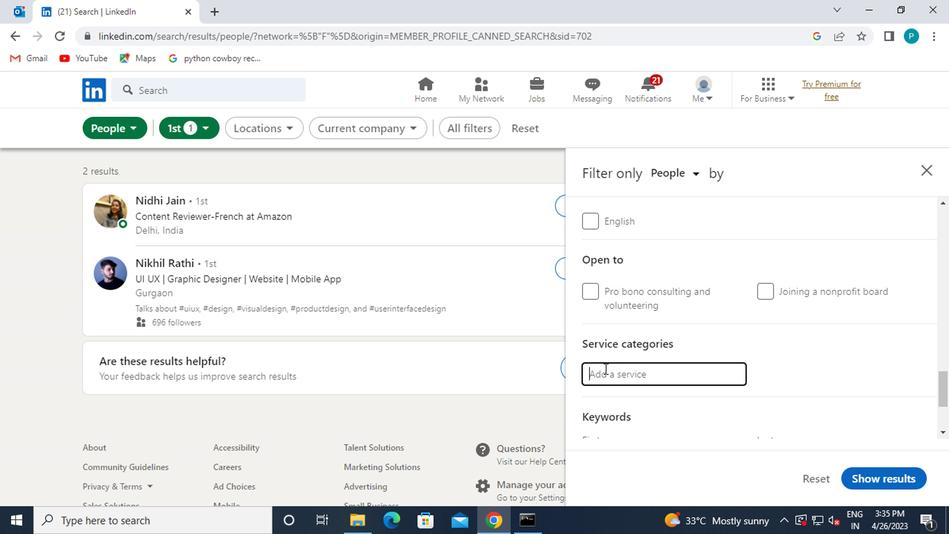 
Action: Key pressed DUI
Screenshot: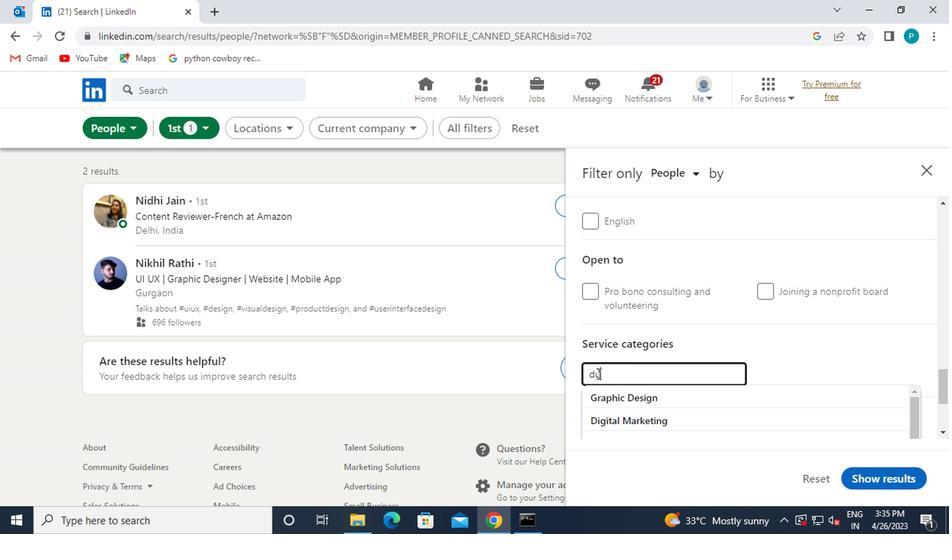 
Action: Mouse moved to (601, 400)
Screenshot: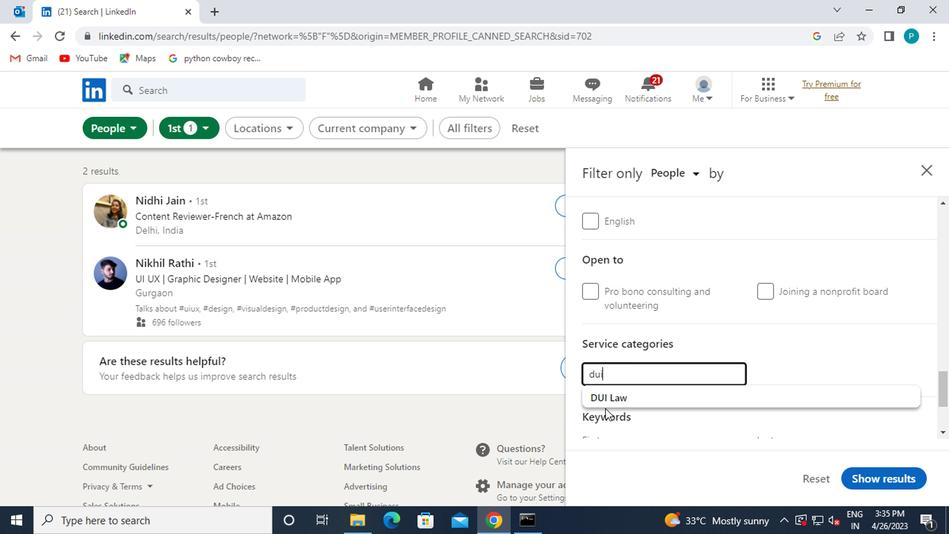
Action: Mouse pressed left at (601, 400)
Screenshot: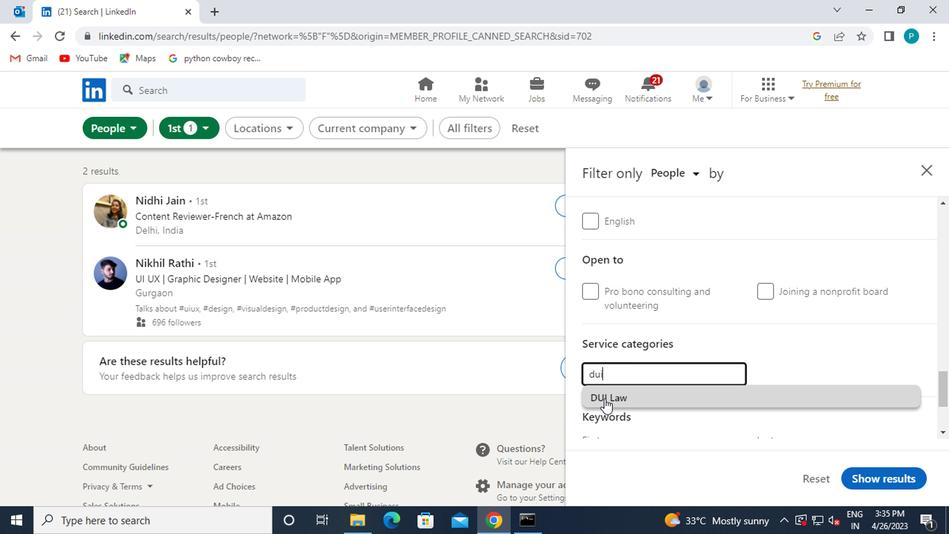 
Action: Mouse scrolled (601, 399) with delta (0, 0)
Screenshot: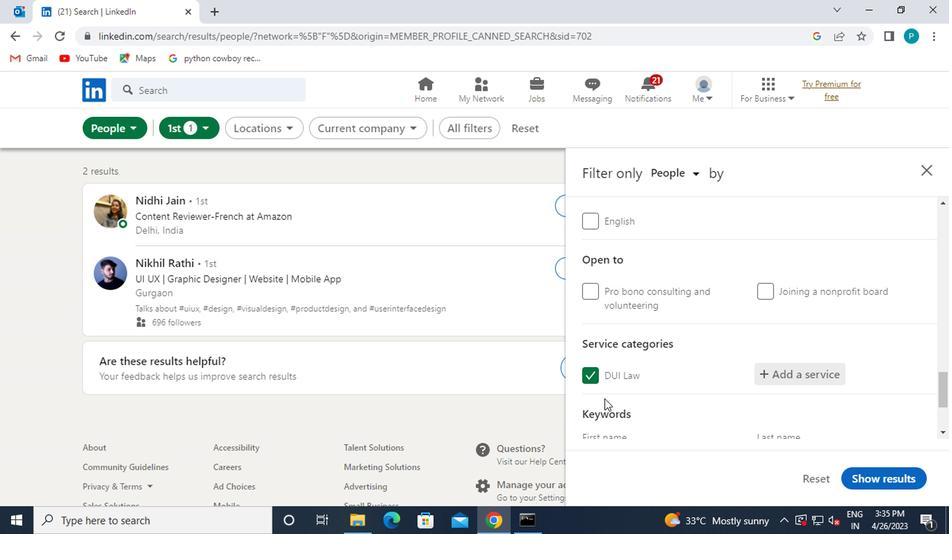 
Action: Mouse scrolled (601, 399) with delta (0, 0)
Screenshot: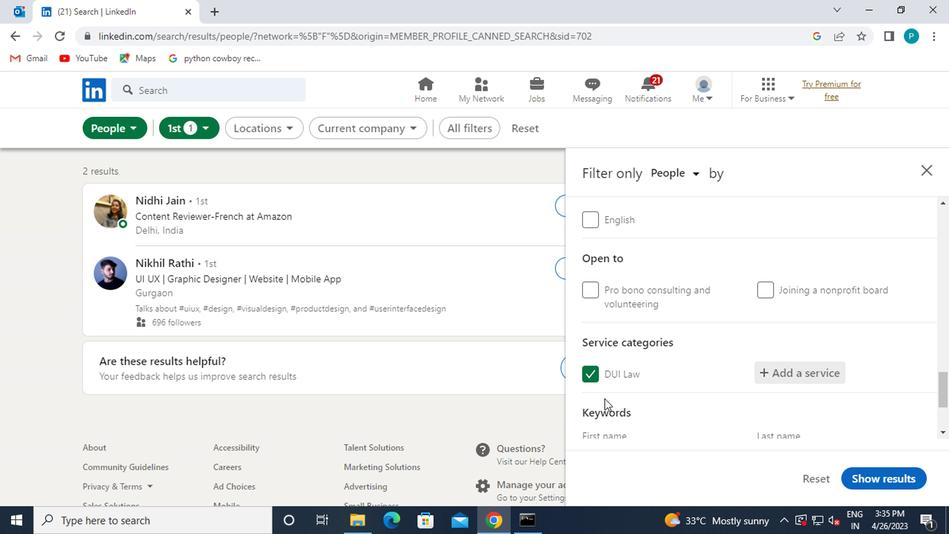 
Action: Mouse moved to (593, 386)
Screenshot: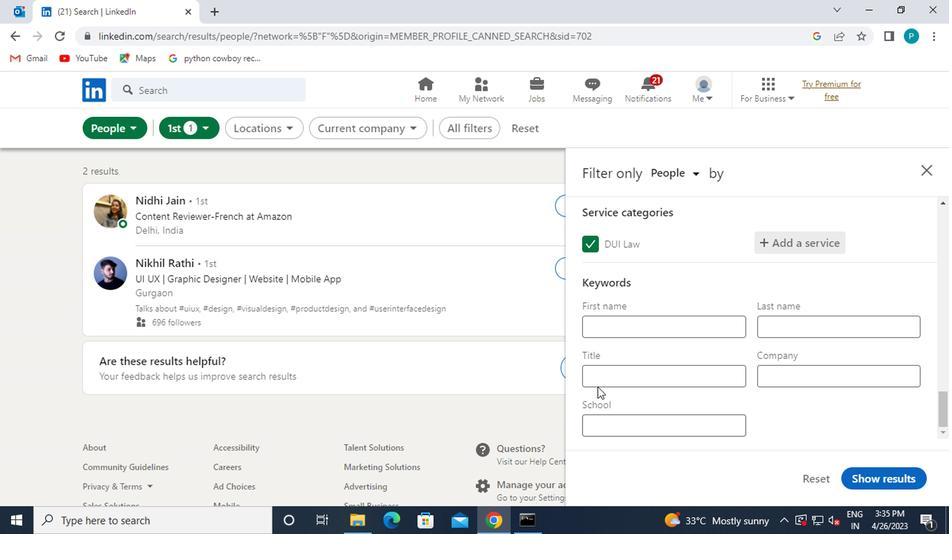 
Action: Mouse pressed left at (593, 386)
Screenshot: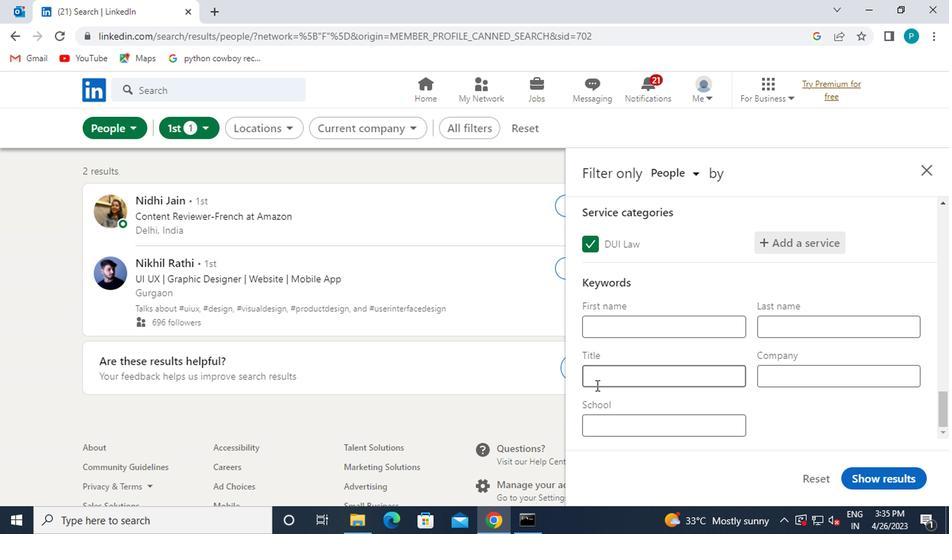 
Action: Key pressed <Key.caps_lock>P<Key.caps_lock>RINCIPAL
Screenshot: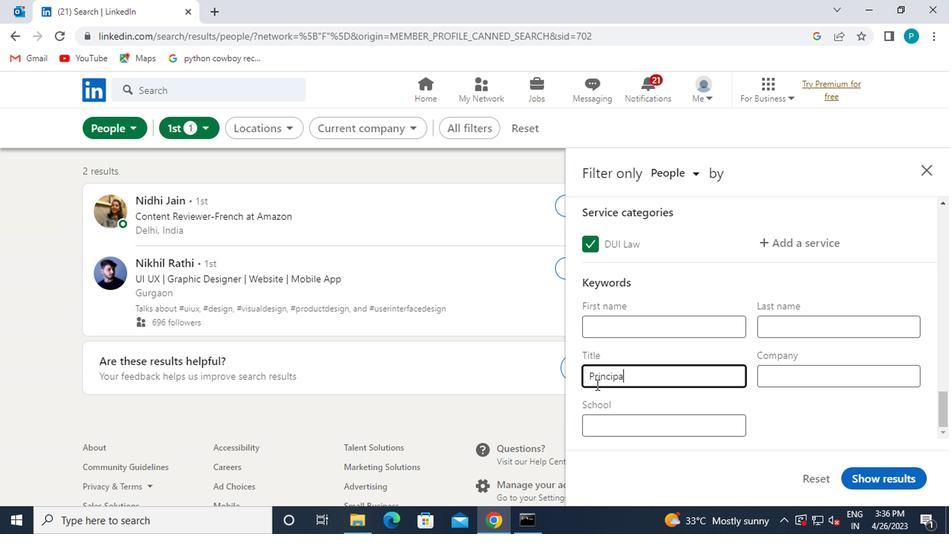 
Action: Mouse moved to (898, 476)
Screenshot: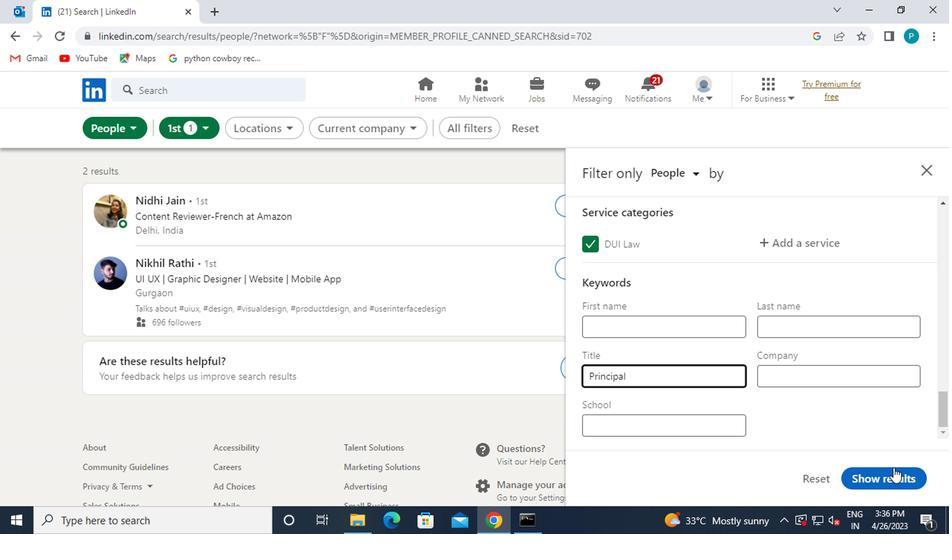 
Action: Mouse pressed left at (898, 476)
Screenshot: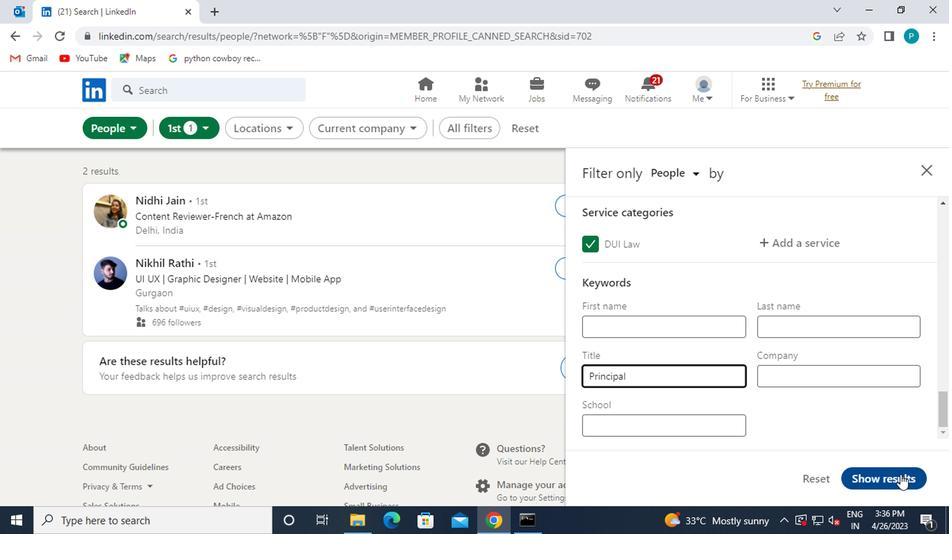 
